 Task: Add an event with the title Presentation Finalization and Rehearsal, date '2023/12/19', time 8:30 AM to 10:30 AMand add a description: A Product Demo is a live demonstration of a product's features, functionality, and benefits to potential customers, clients, or stakeholders. It is a powerful tool for showcasing the value proposition of a product and allowing individuals to experience its capabilities firsthand._x000D_
_x000D_
, put the event into Red category . Add location for the event as: 654 Palais des Festivals, Cannes, France, logged in from the account softage.3@softage.netand send the event invitation to softage.10@softage.net and softage.1@softage.net. Set a reminder for the event 30 minutes before
Action: Mouse moved to (93, 118)
Screenshot: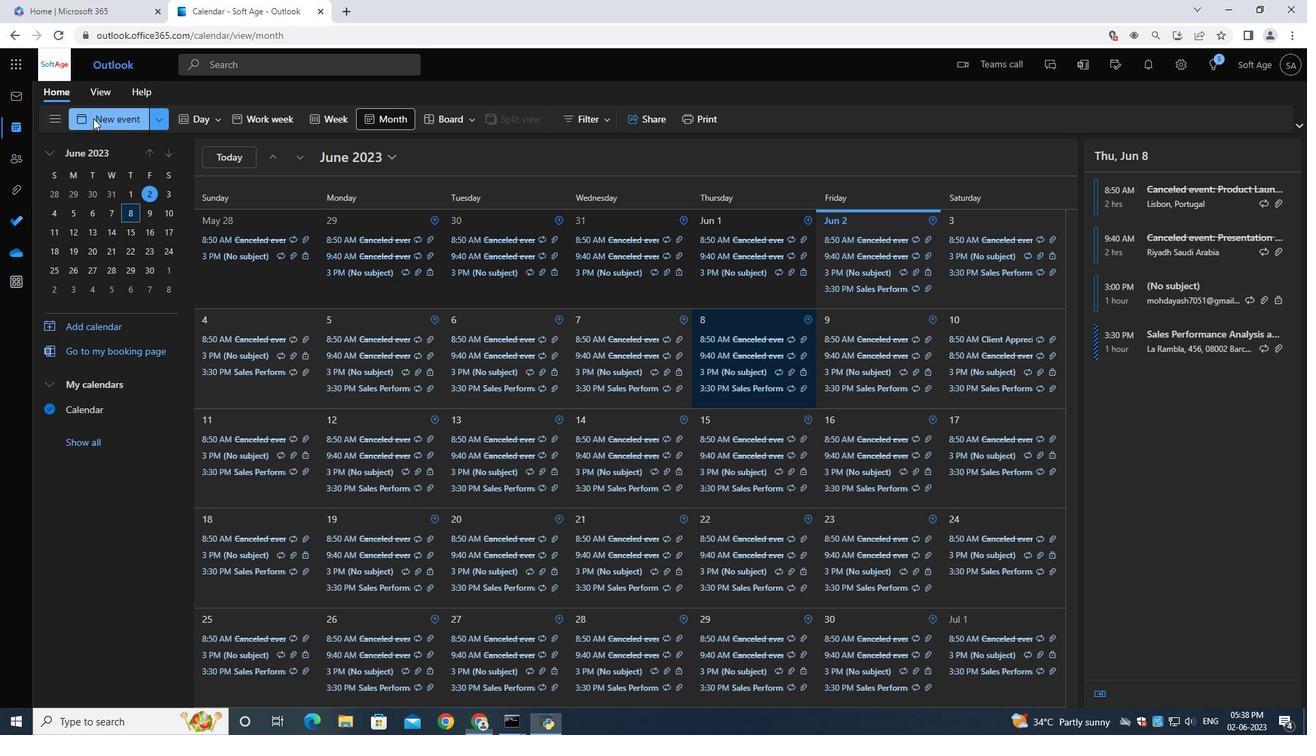 
Action: Mouse pressed left at (93, 118)
Screenshot: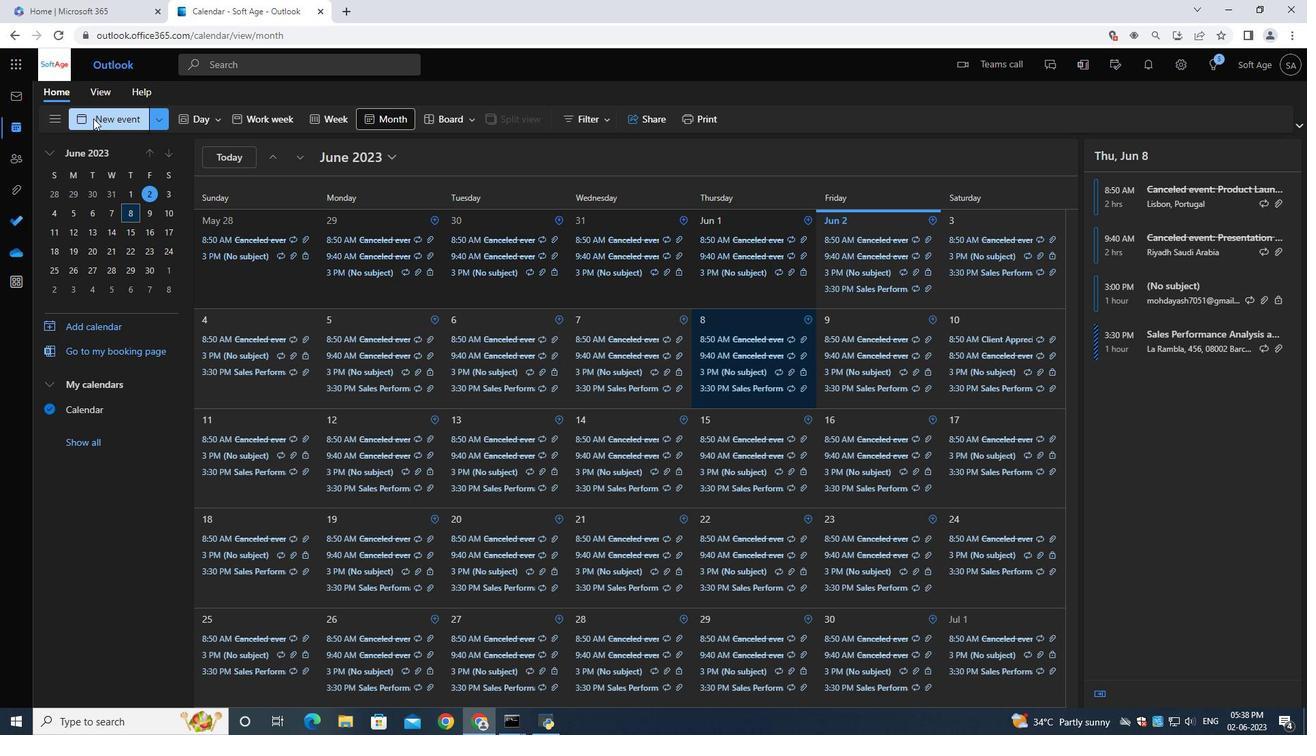 
Action: Mouse moved to (398, 208)
Screenshot: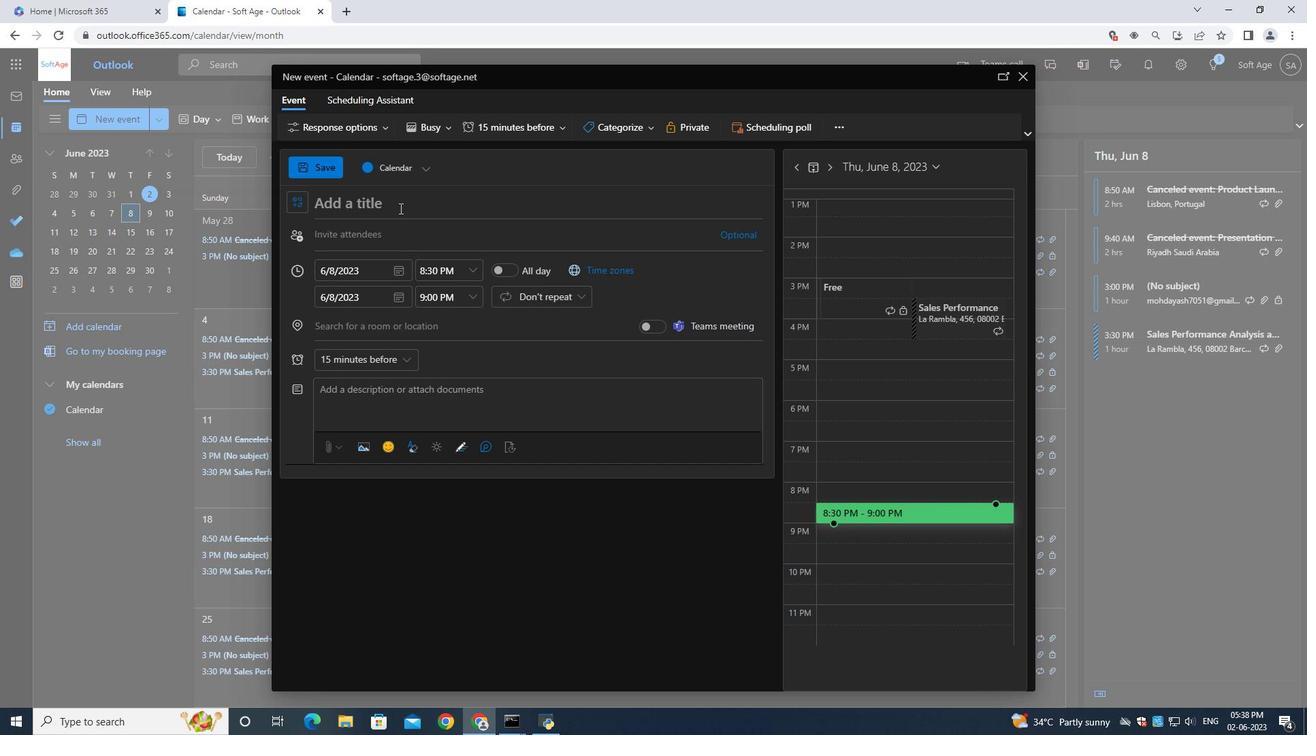 
Action: Mouse pressed left at (398, 208)
Screenshot: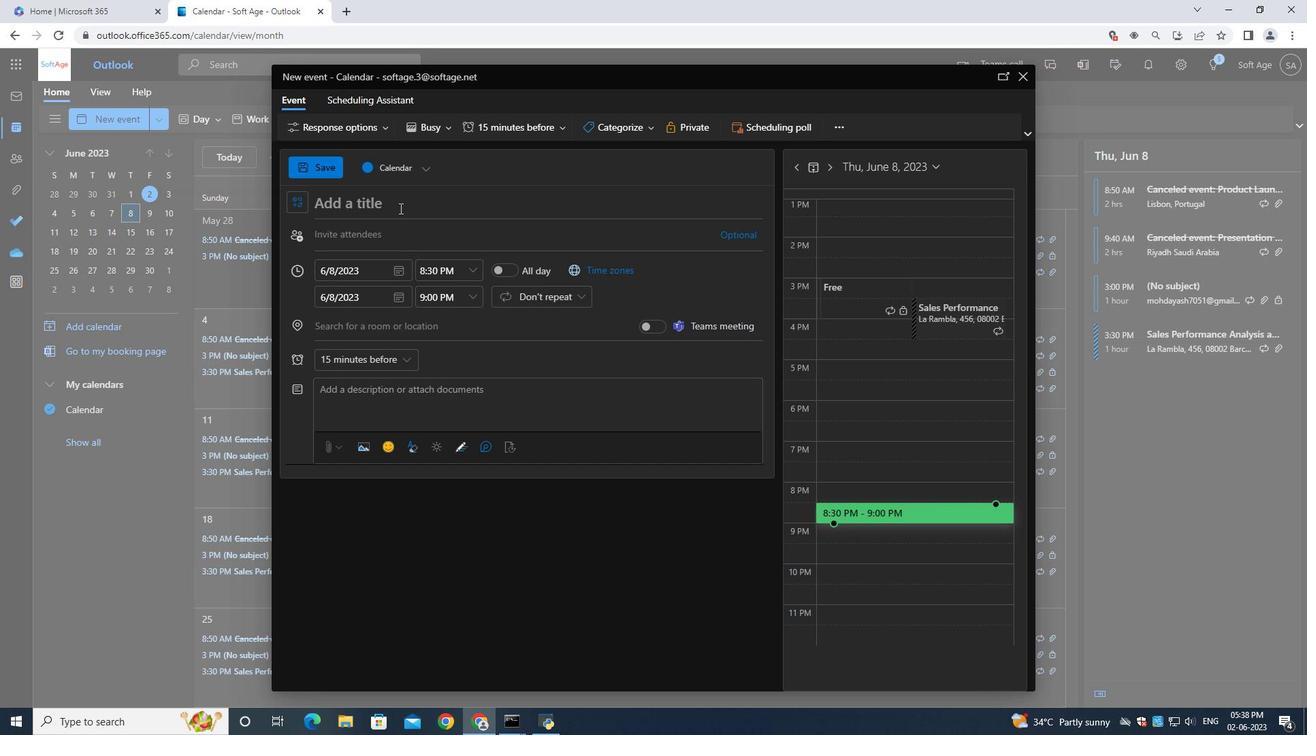
Action: Mouse moved to (399, 208)
Screenshot: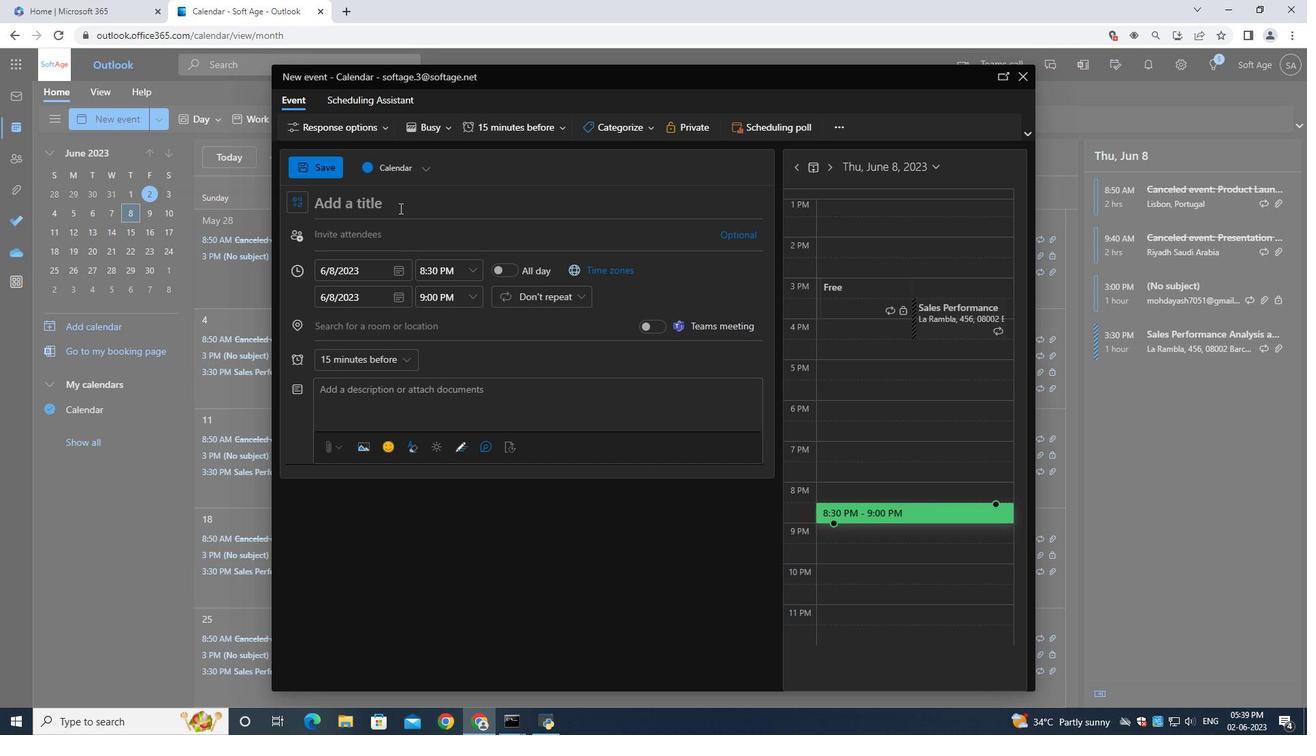 
Action: Key pressed <Key.shift>Presentation<Key.space><Key.shift>Finalization<Key.space>and<Key.space><Key.shift>Rehearsal
Screenshot: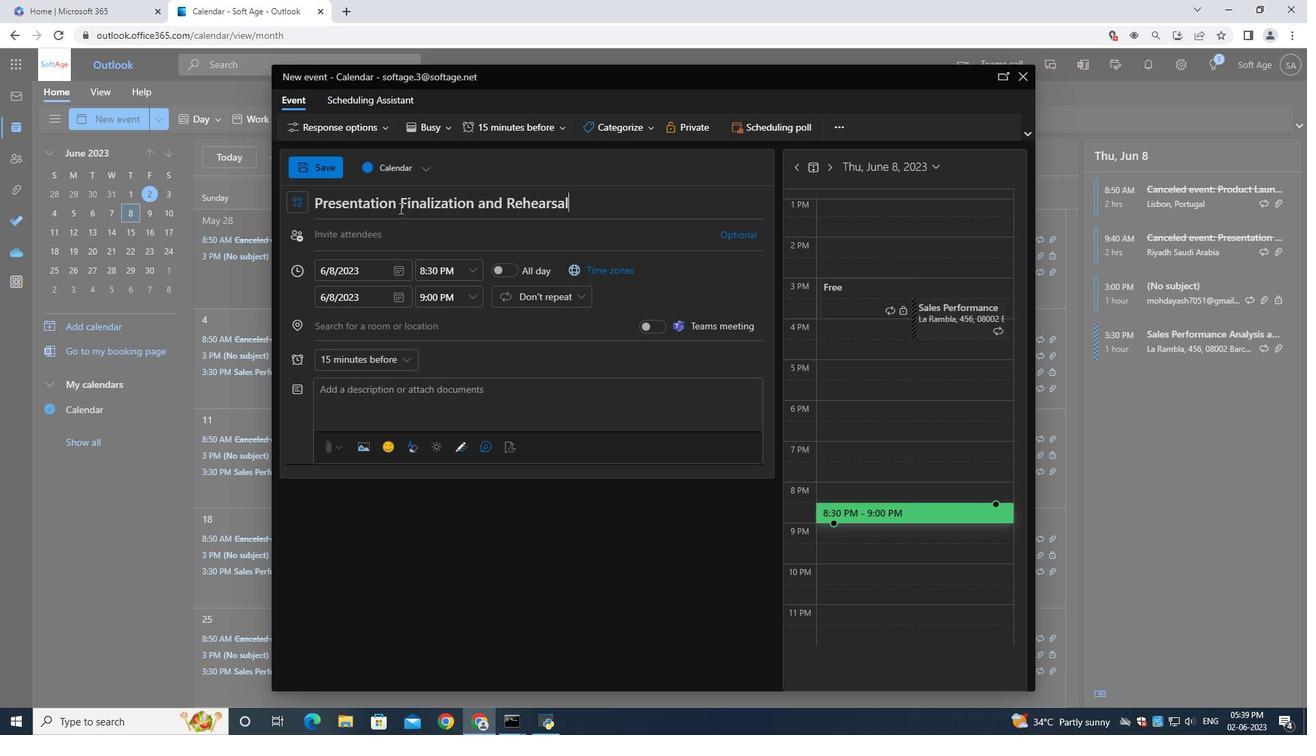 
Action: Mouse moved to (396, 273)
Screenshot: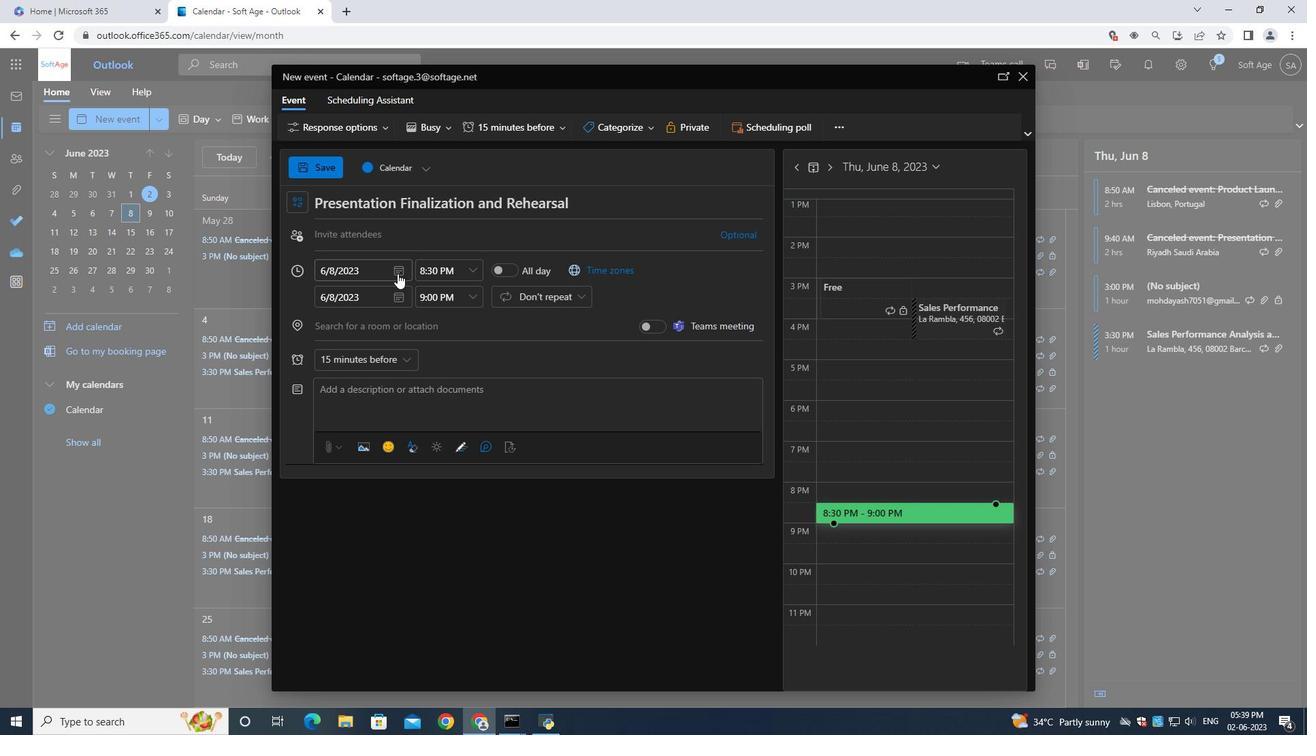 
Action: Mouse pressed left at (396, 273)
Screenshot: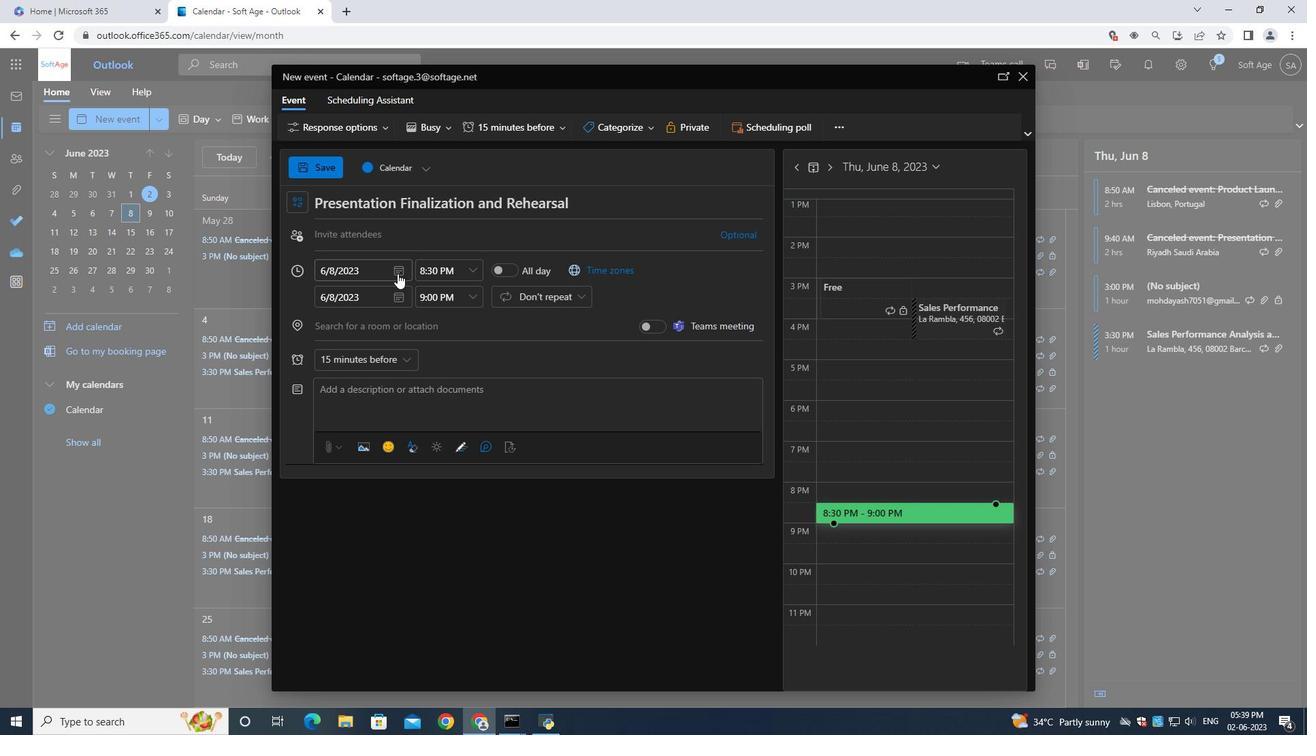 
Action: Mouse moved to (439, 300)
Screenshot: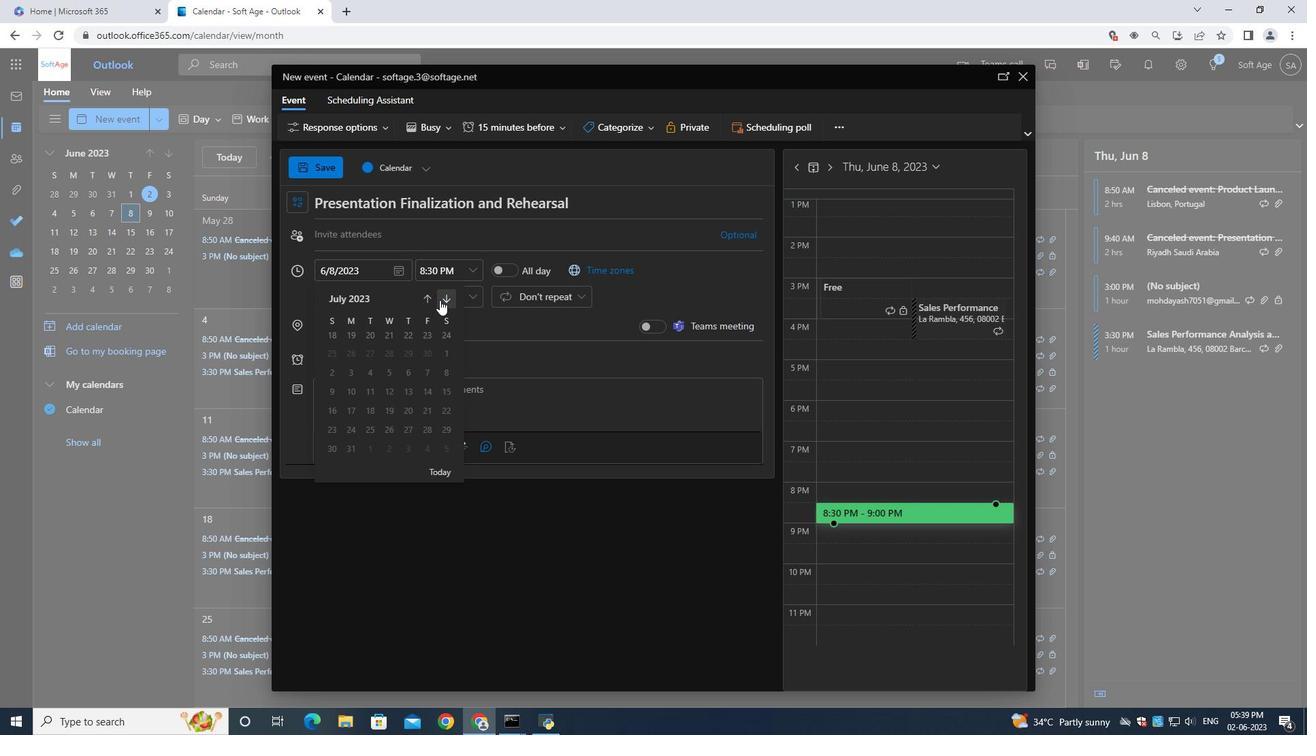 
Action: Mouse pressed left at (439, 300)
Screenshot: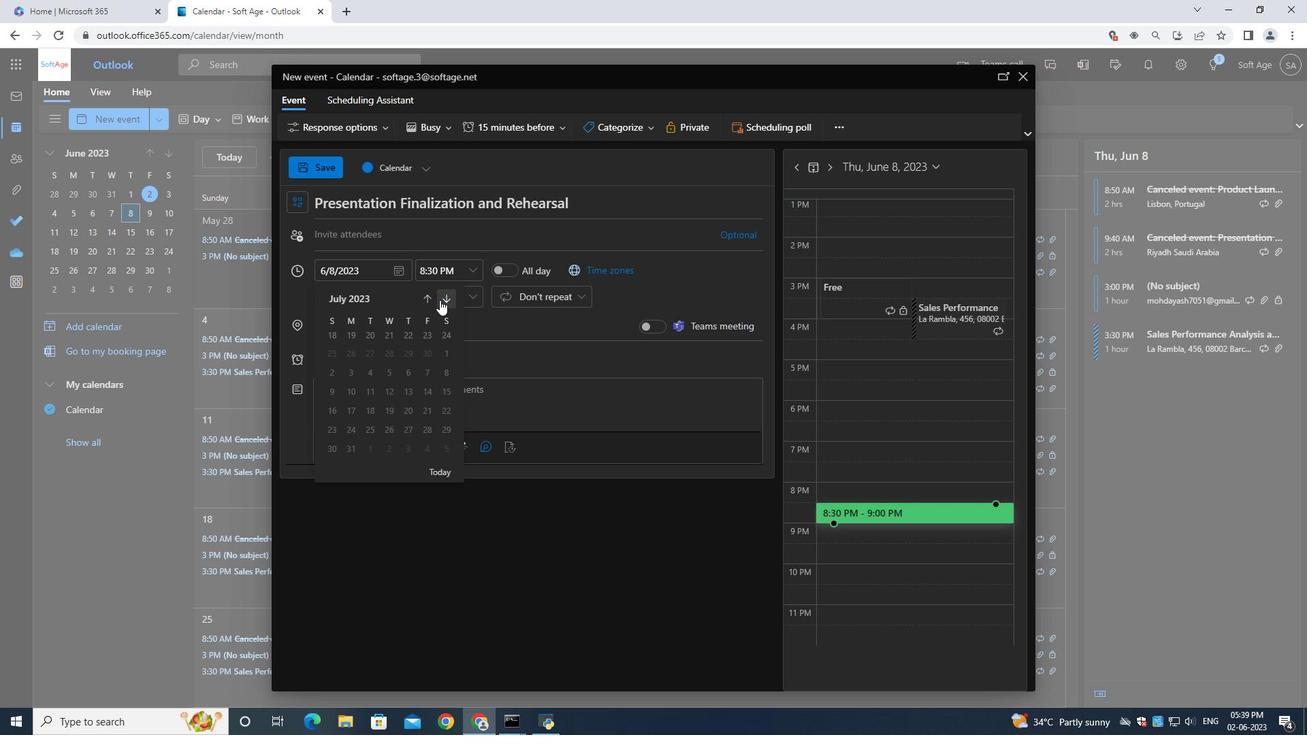 
Action: Mouse pressed left at (439, 300)
Screenshot: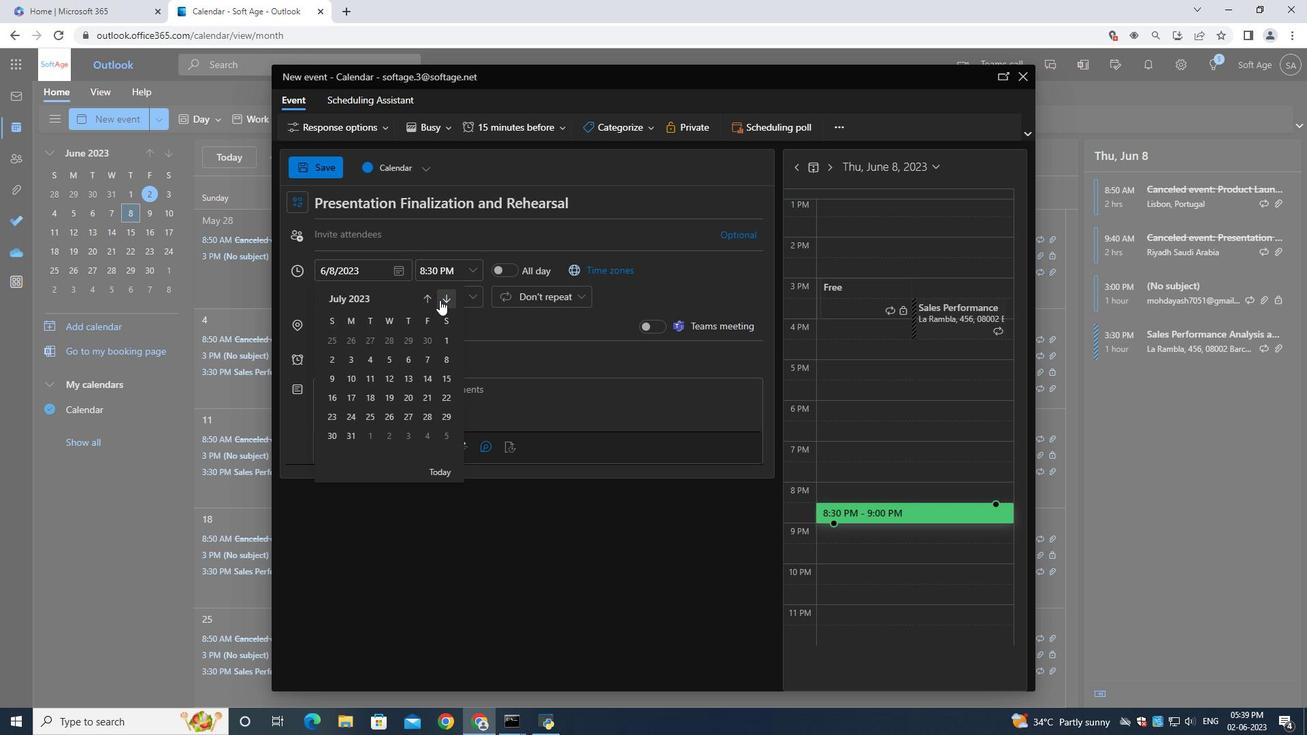 
Action: Mouse pressed left at (439, 300)
Screenshot: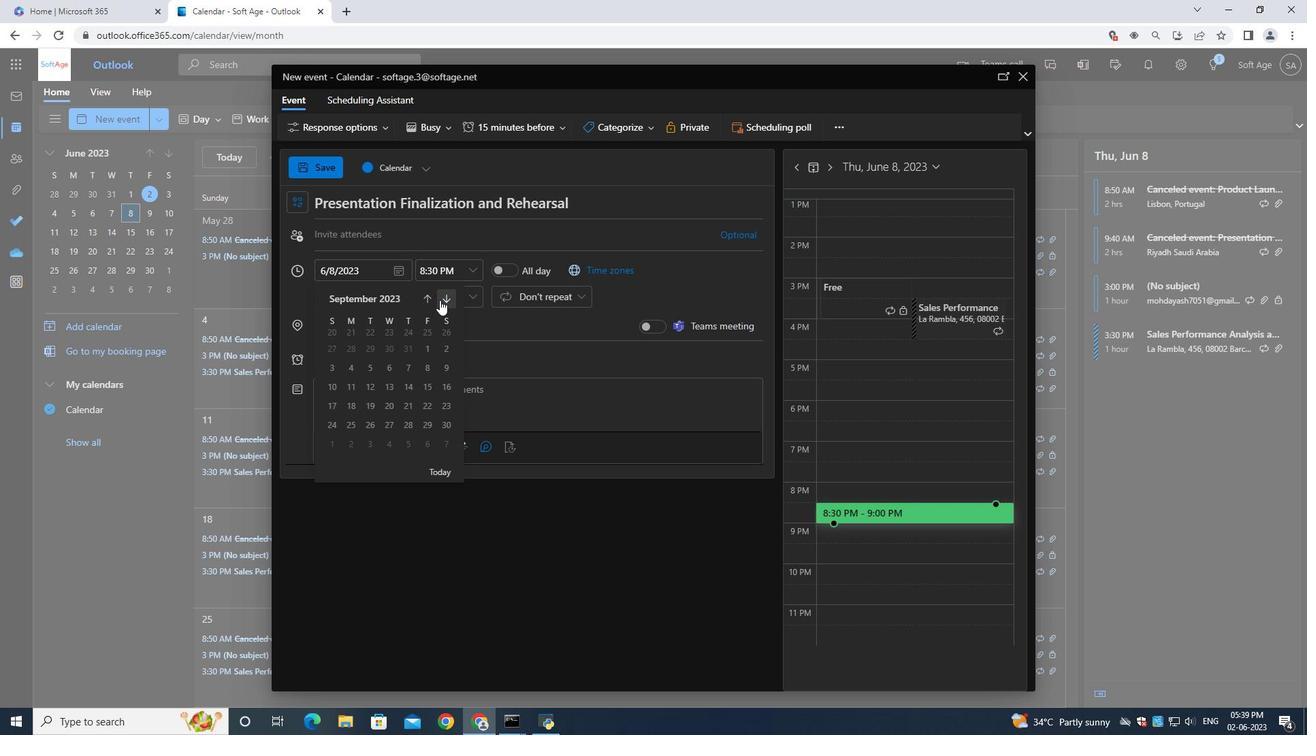 
Action: Mouse pressed left at (439, 300)
Screenshot: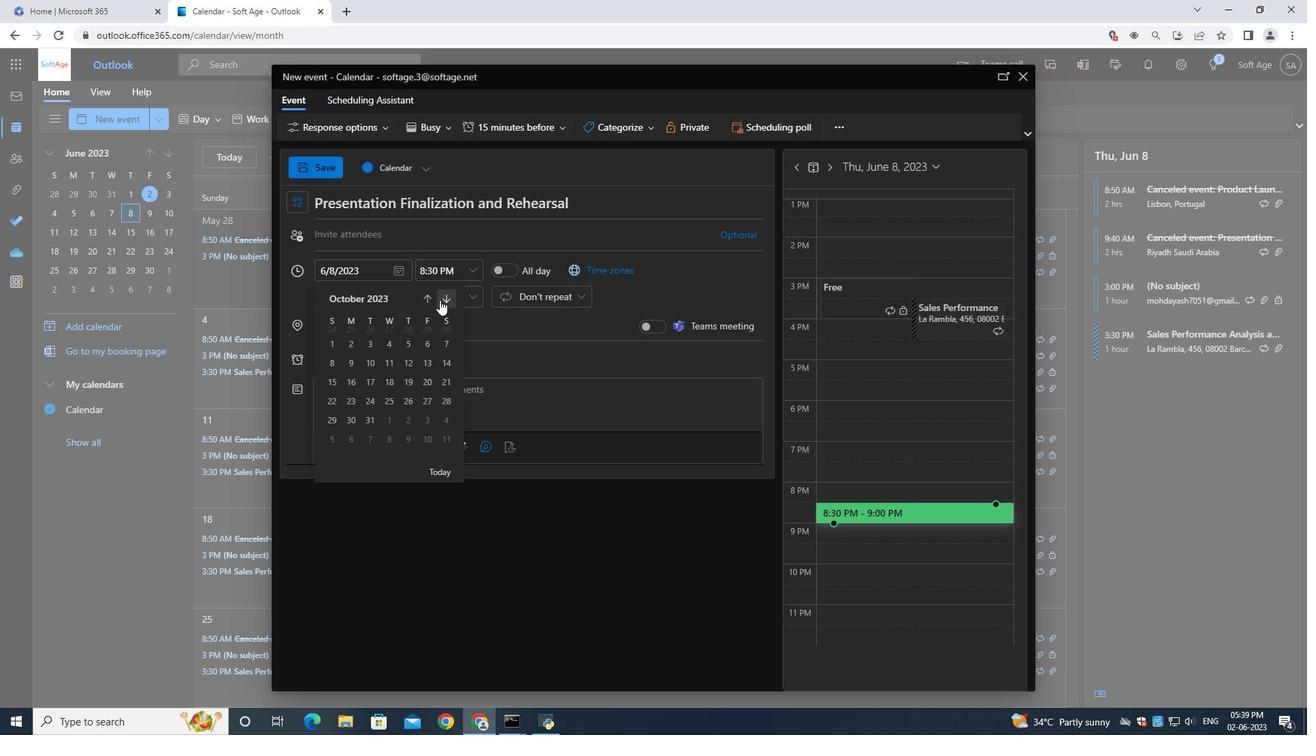 
Action: Mouse pressed left at (439, 300)
Screenshot: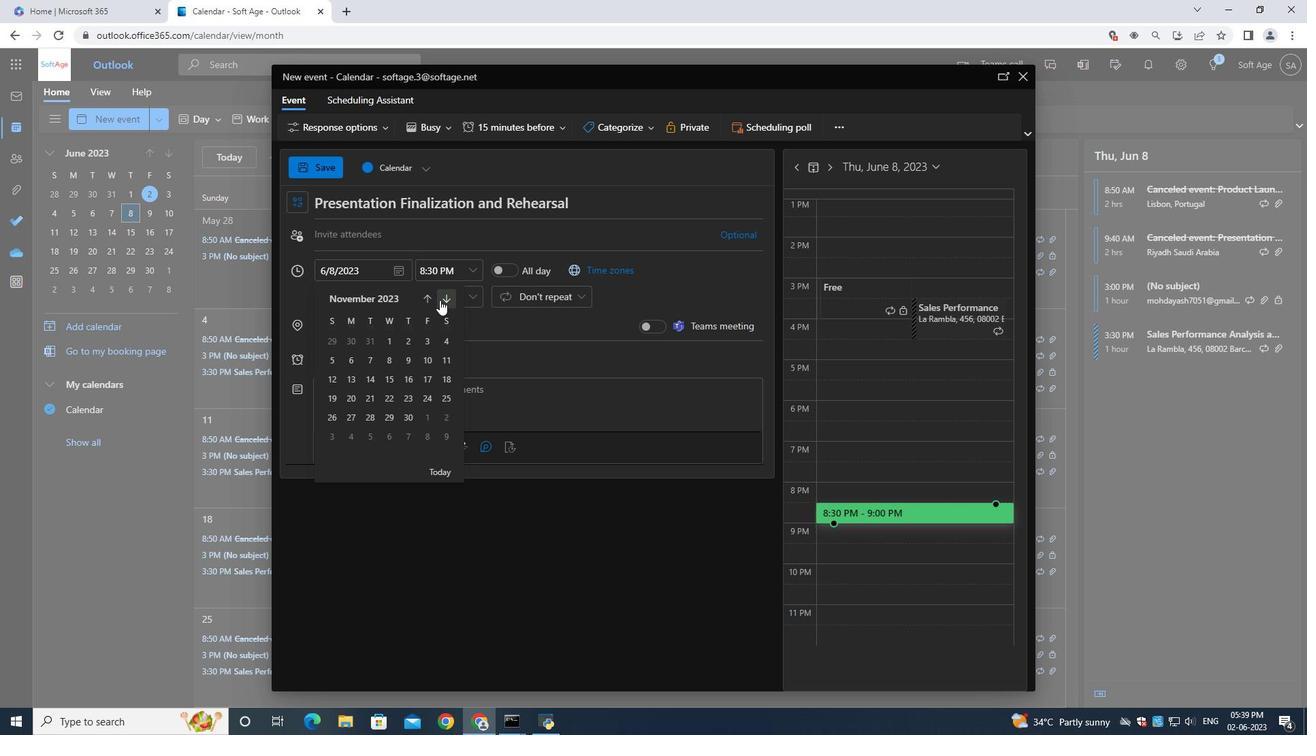 
Action: Mouse pressed left at (439, 300)
Screenshot: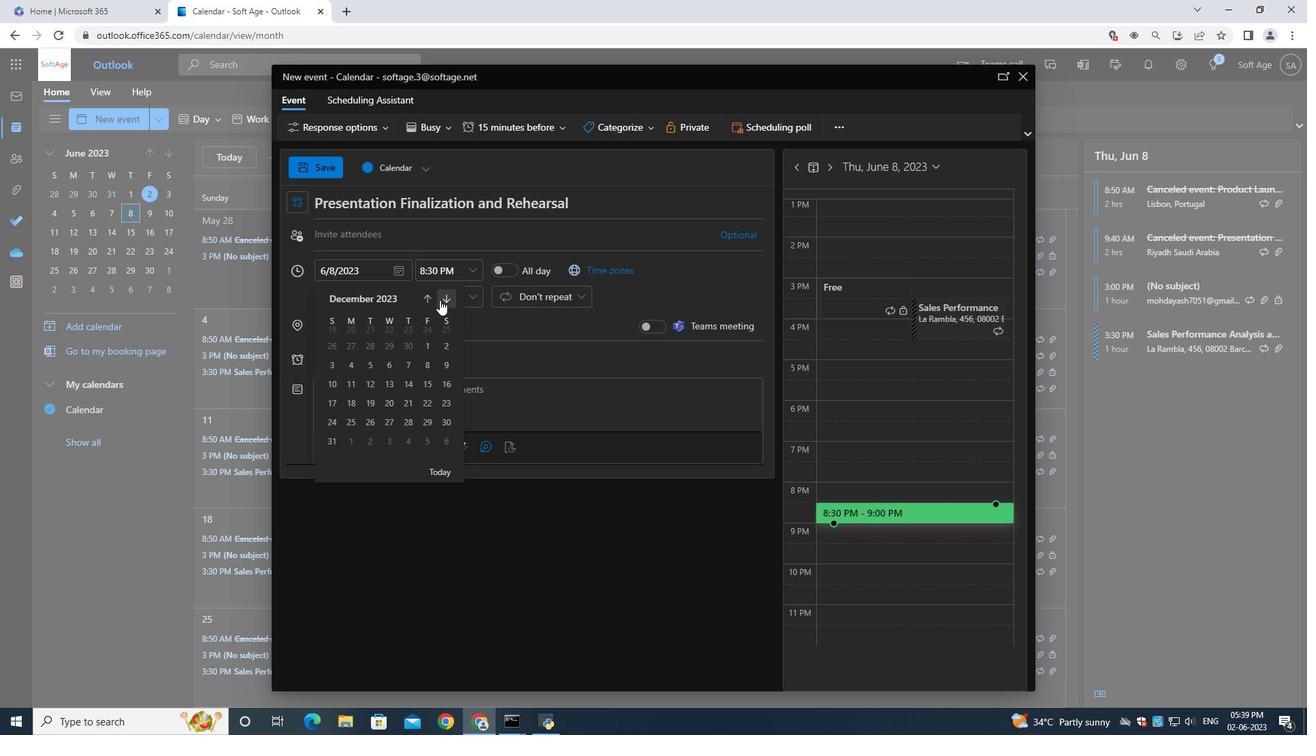 
Action: Mouse moved to (369, 395)
Screenshot: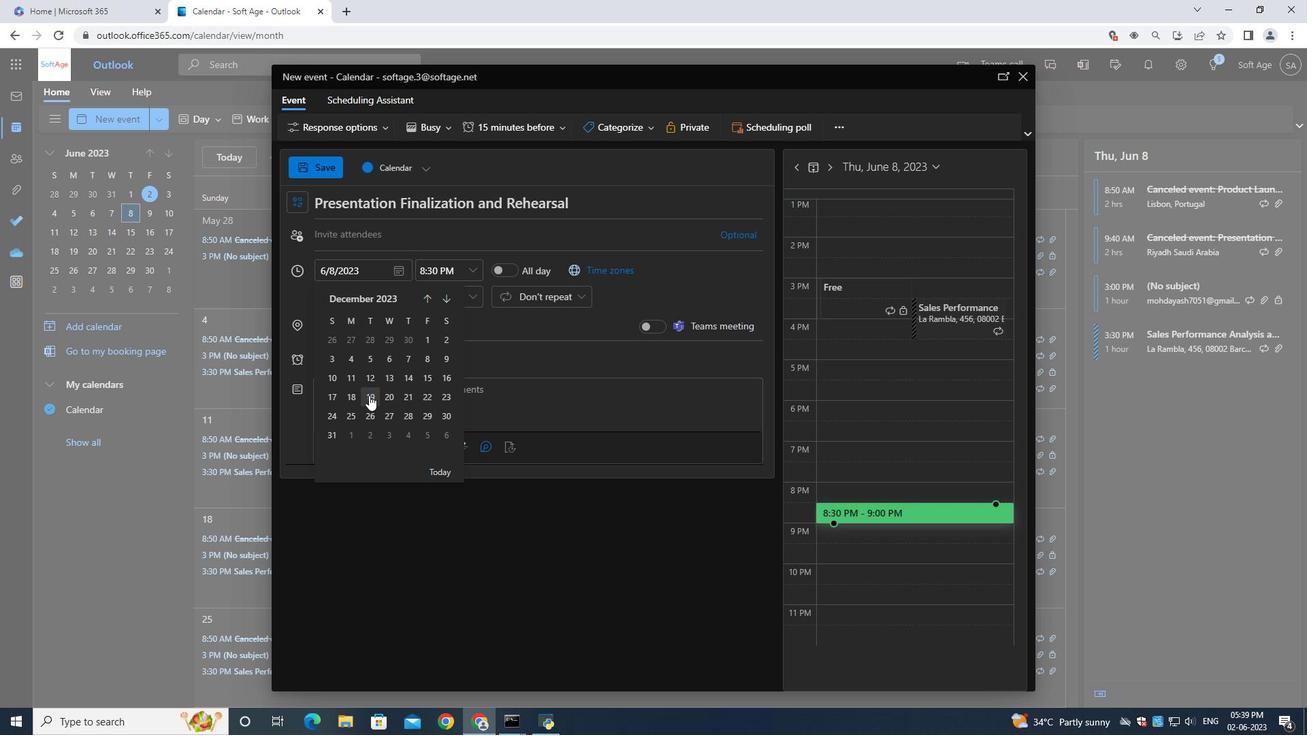
Action: Mouse pressed left at (369, 395)
Screenshot: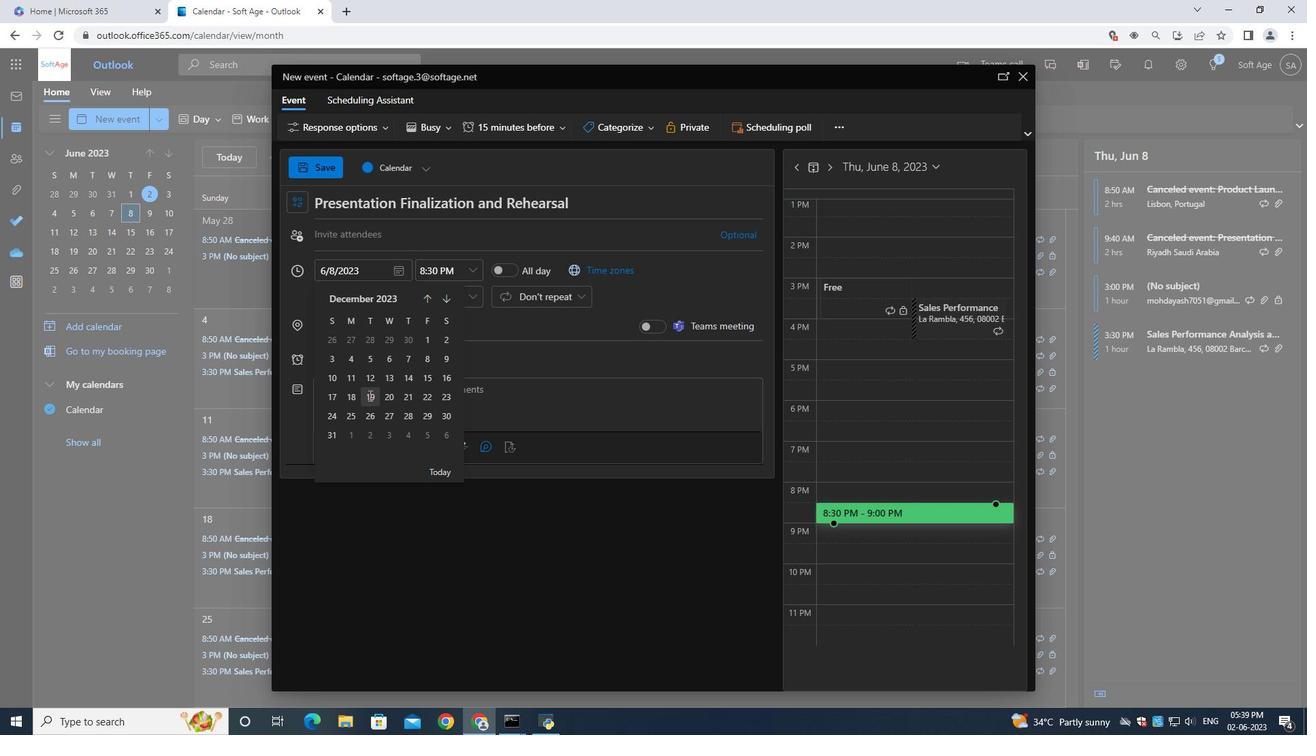 
Action: Mouse moved to (439, 273)
Screenshot: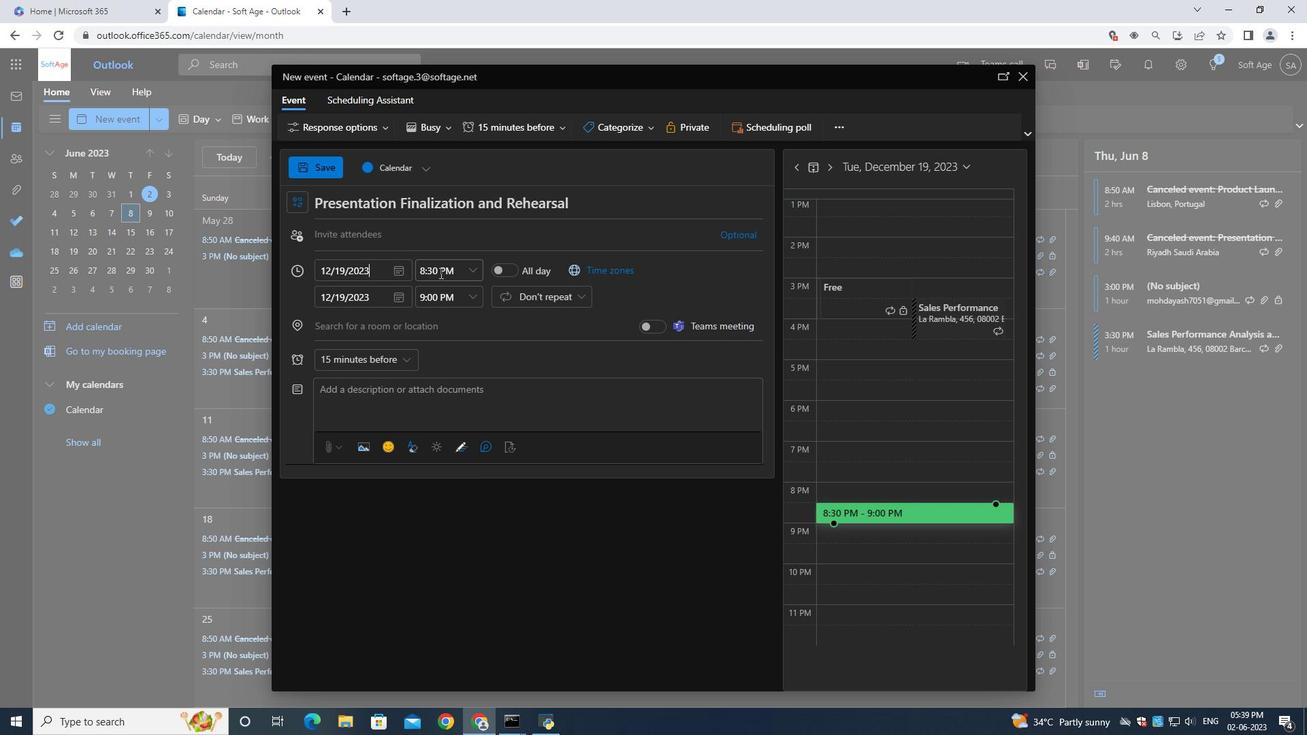 
Action: Mouse pressed left at (439, 273)
Screenshot: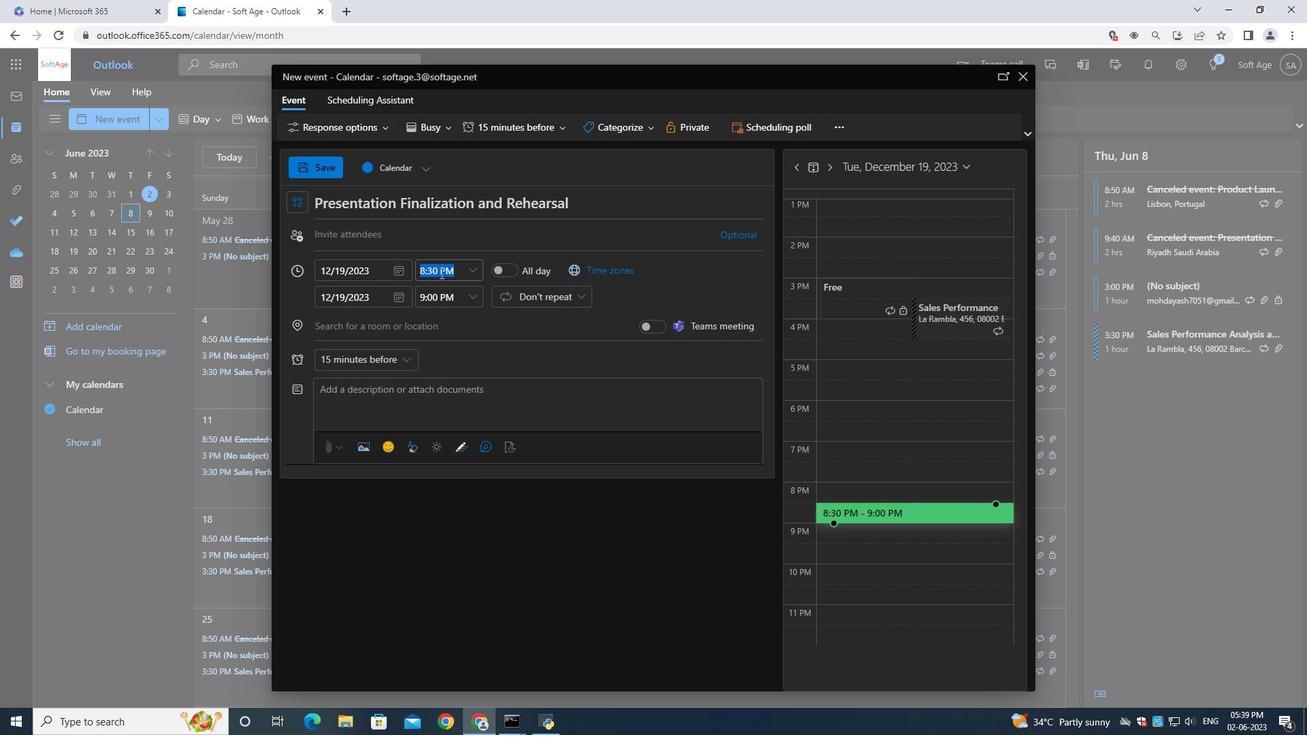
Action: Mouse moved to (440, 273)
Screenshot: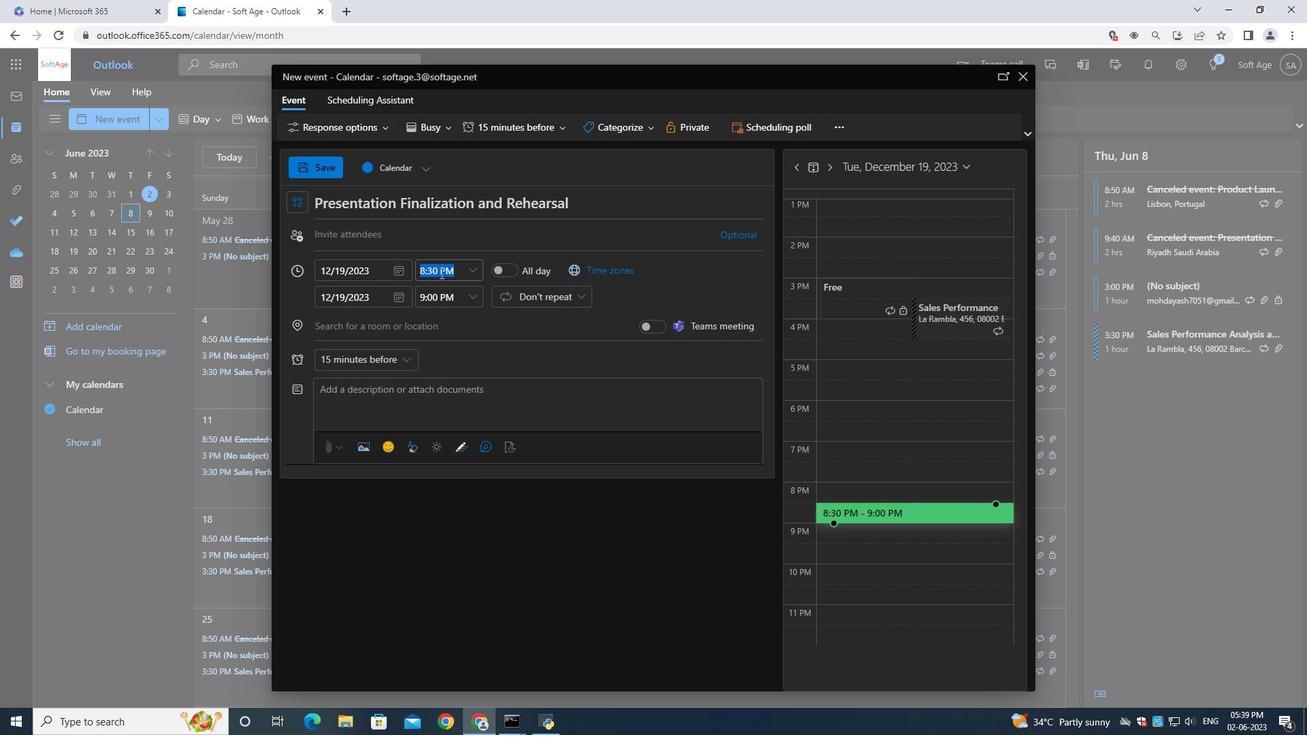 
Action: Key pressed 8<Key.shift_r>:30<Key.shift>AM<Key.space>
Screenshot: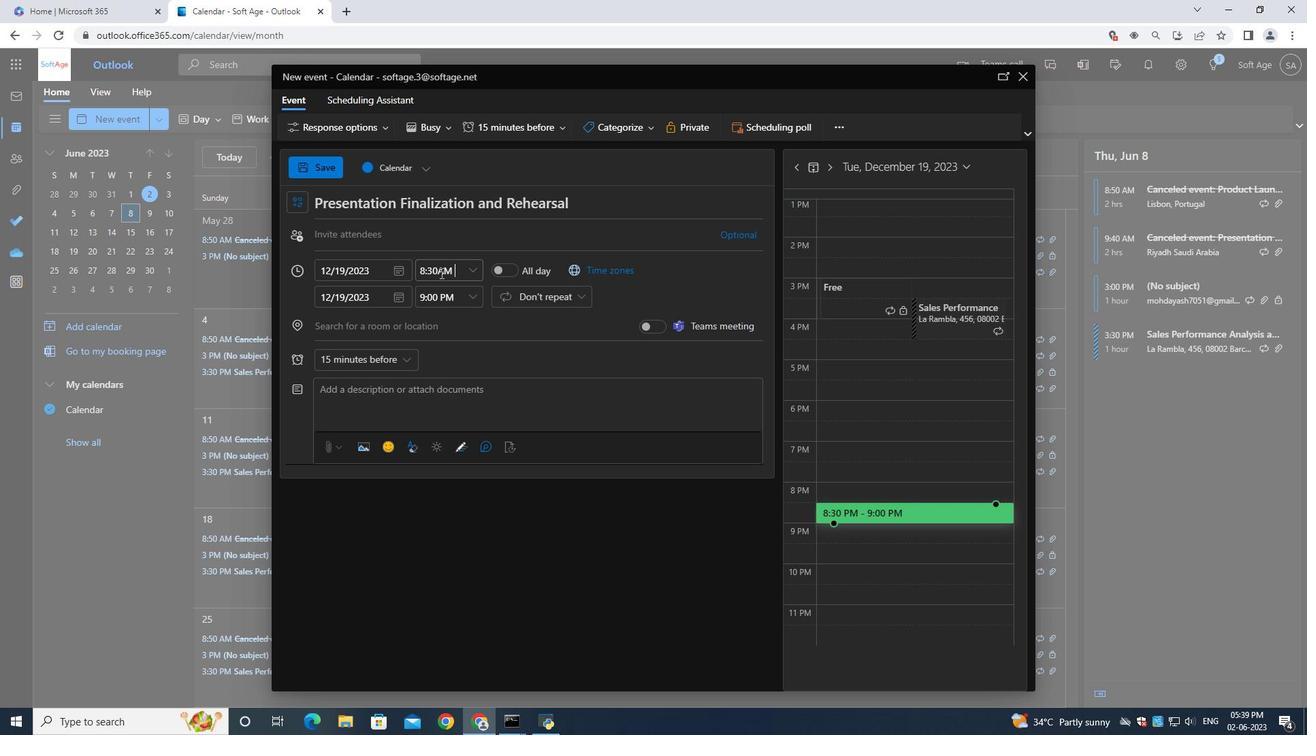 
Action: Mouse moved to (457, 295)
Screenshot: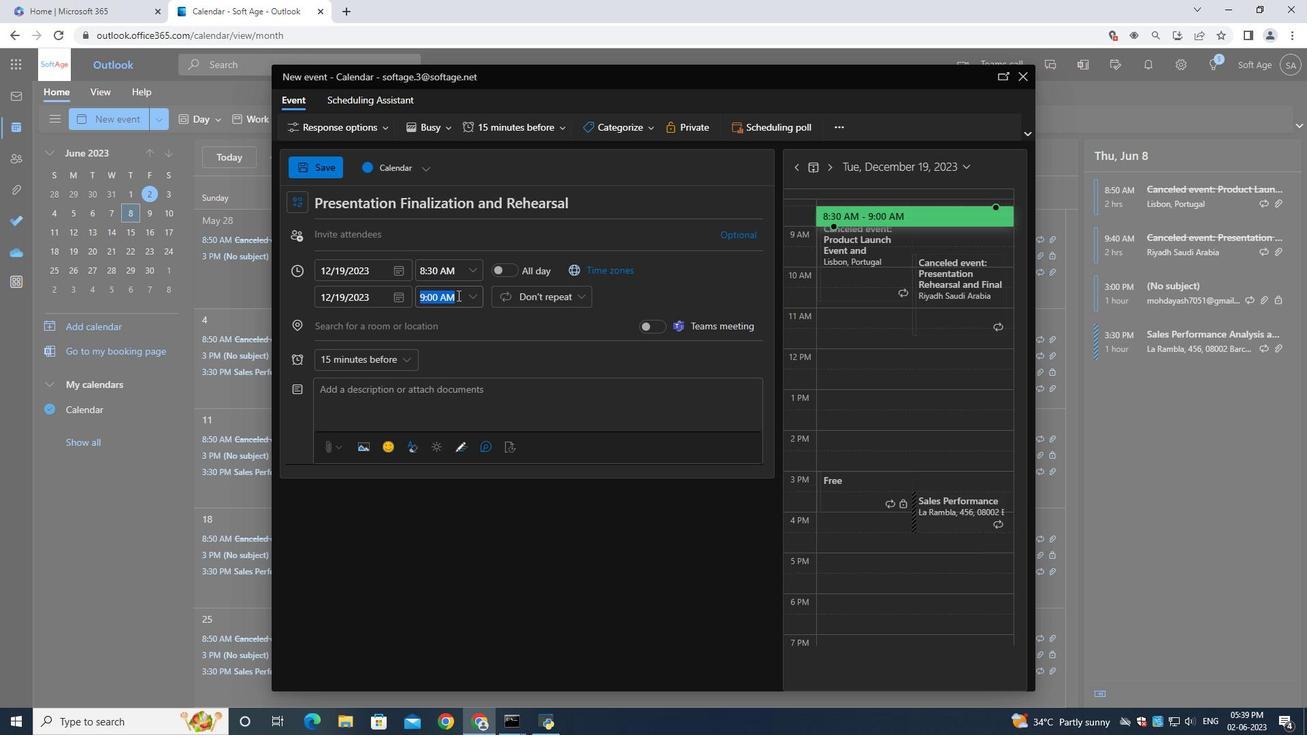 
Action: Mouse pressed left at (457, 295)
Screenshot: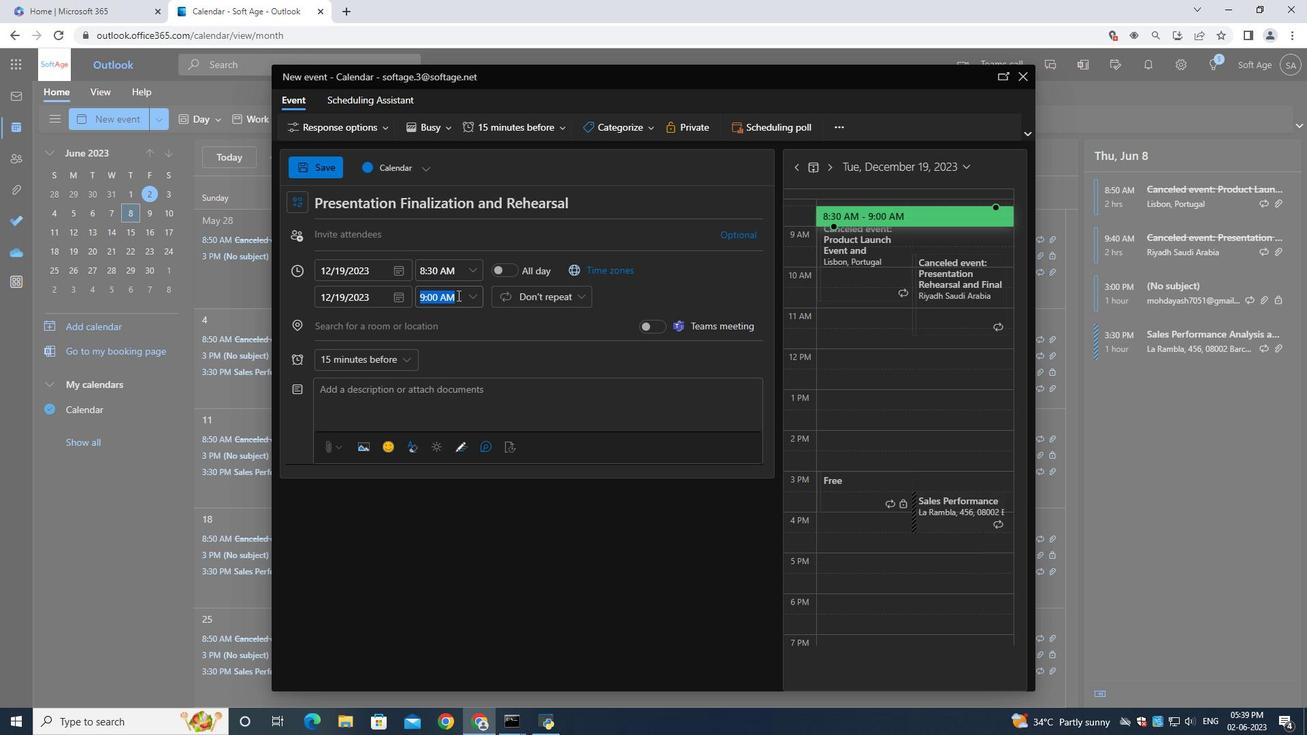 
Action: Key pressed 10<Key.shift_r>:30<Key.shift>AM
Screenshot: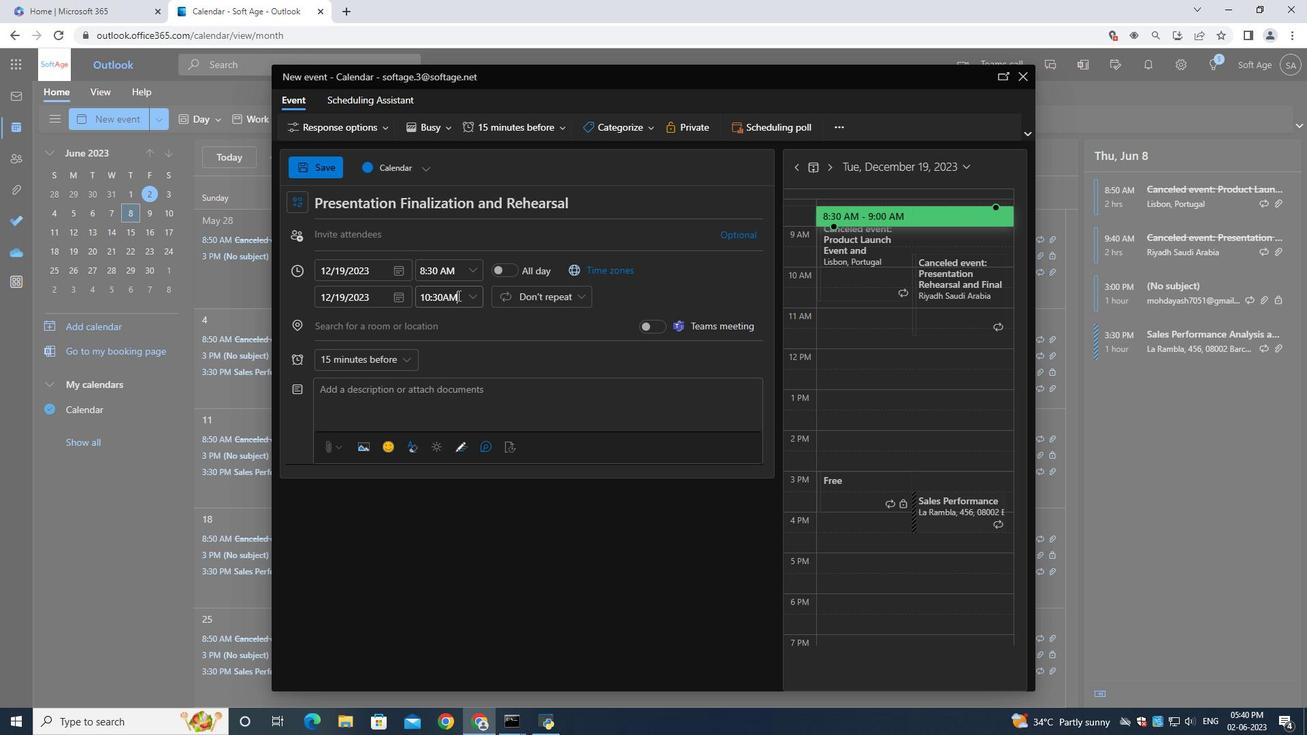 
Action: Mouse moved to (386, 383)
Screenshot: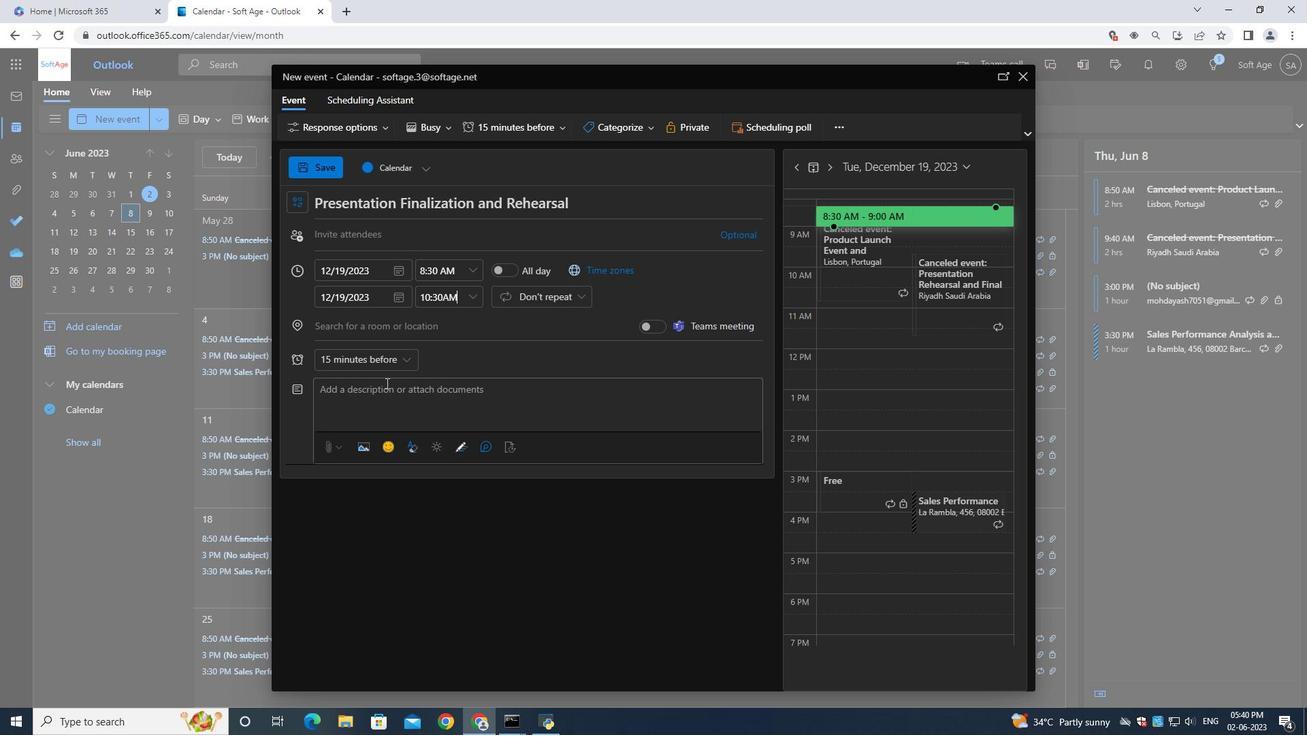 
Action: Mouse pressed left at (386, 383)
Screenshot: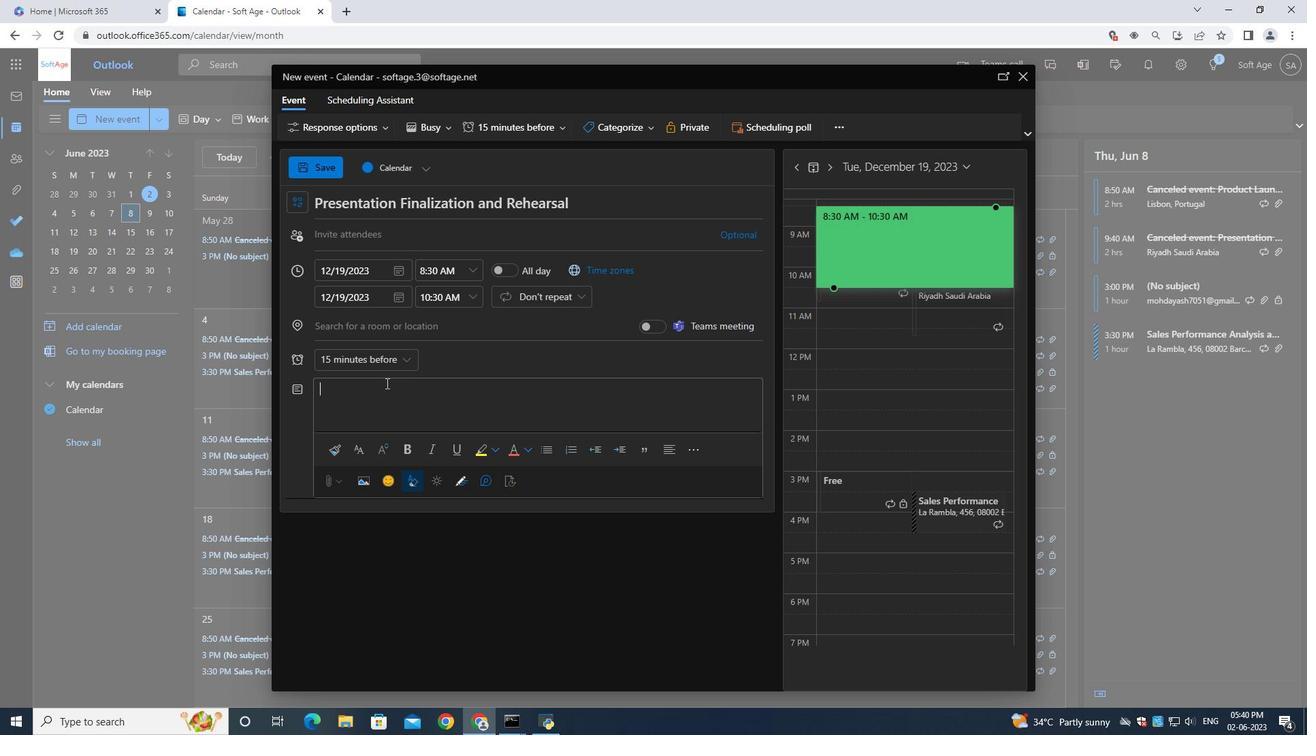 
Action: Mouse moved to (382, 396)
Screenshot: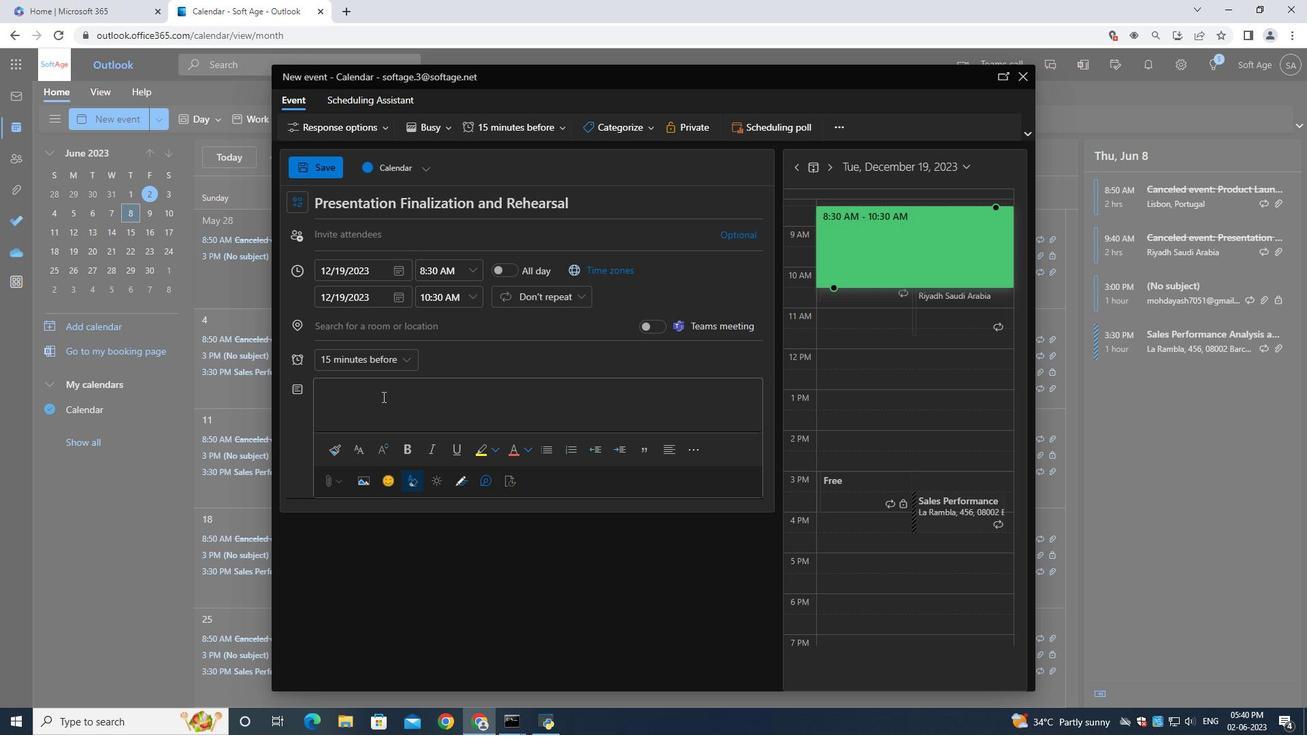 
Action: Key pressed <Key.shift>A<Key.space><Key.shift>Product<Key.space><Key.shift>Demo<Key.space><Key.shift><Key.shift><Key.shift><Key.shift><Key.shift><Key.shift><Key.shift><Key.shift><Key.shift><Key.shift><Key.shift><Key.shift><Key.shift><Key.shift><Key.shift><Key.shift><Key.shift><Key.shift><Key.shift><Key.shift><Key.shift><Key.shift><Key.shift><Key.shift><Key.shift><Key.shift>is<Key.space>a
Screenshot: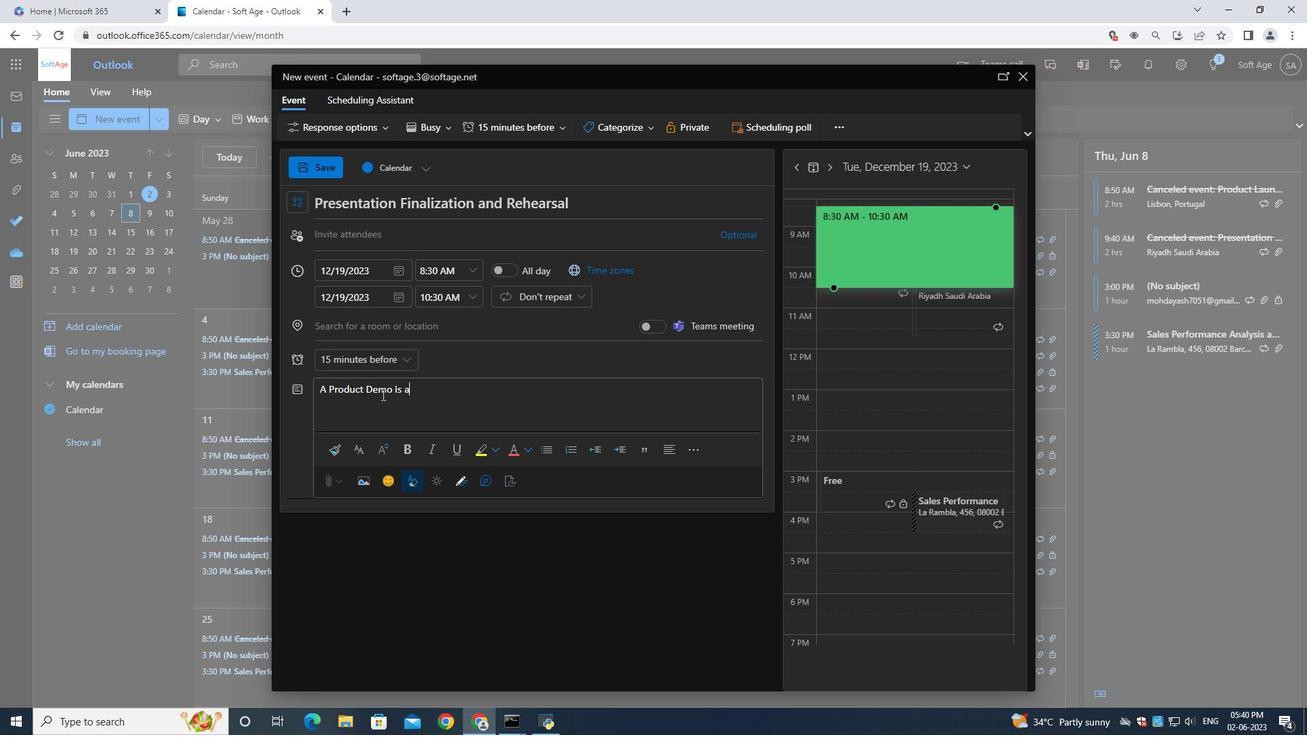 
Action: Mouse moved to (381, 394)
Screenshot: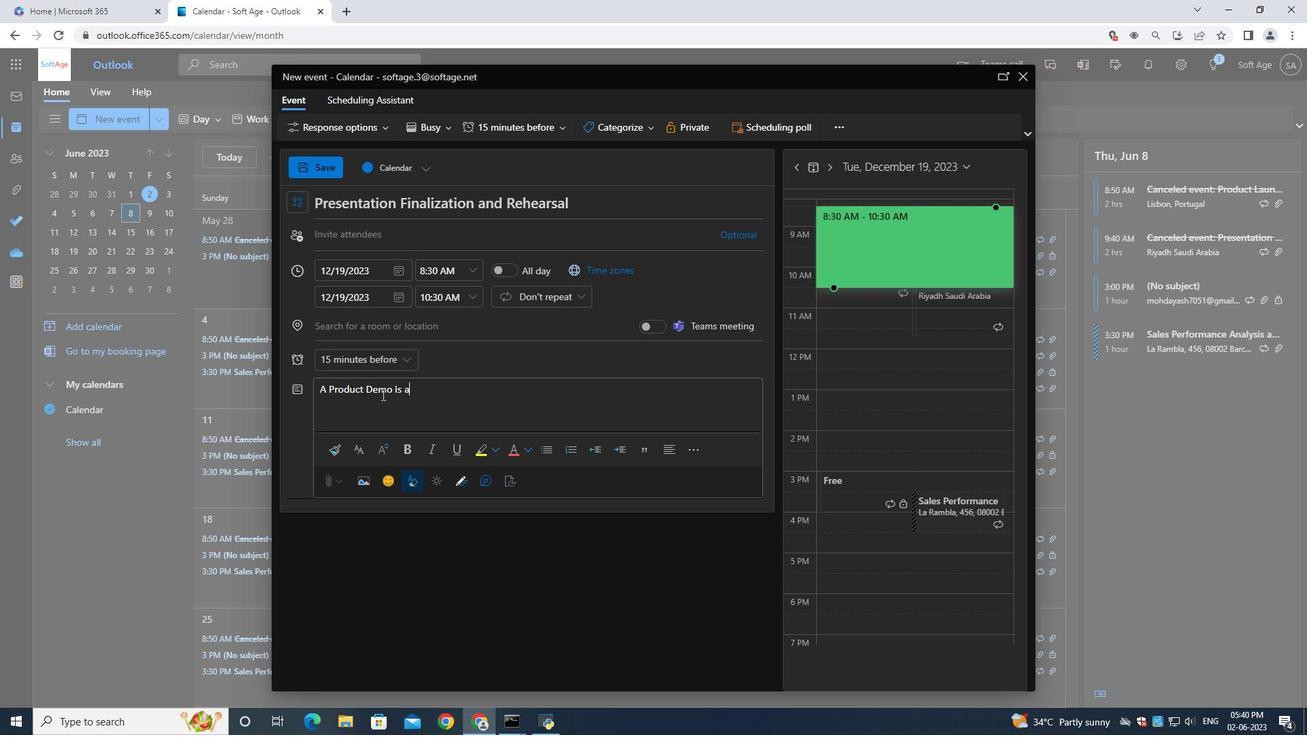
Action: Key pressed <Key.space>live<Key.space>demonstration<Key.space>of<Key.space>a<Key.space>product;s<Key.space>features,<Key.space>funtionality,<Key.space>and<Key.space>benefits<Key.space>to<Key.space>potential<Key.space>customers,<Key.space>clients,<Key.space>or<Key.space>stakeholders.<Key.space><Key.shift>It<Key.space>is<Key.space>a<Key.space>powerful<Key.space>tool<Key.space>for<Key.space>showca
Screenshot: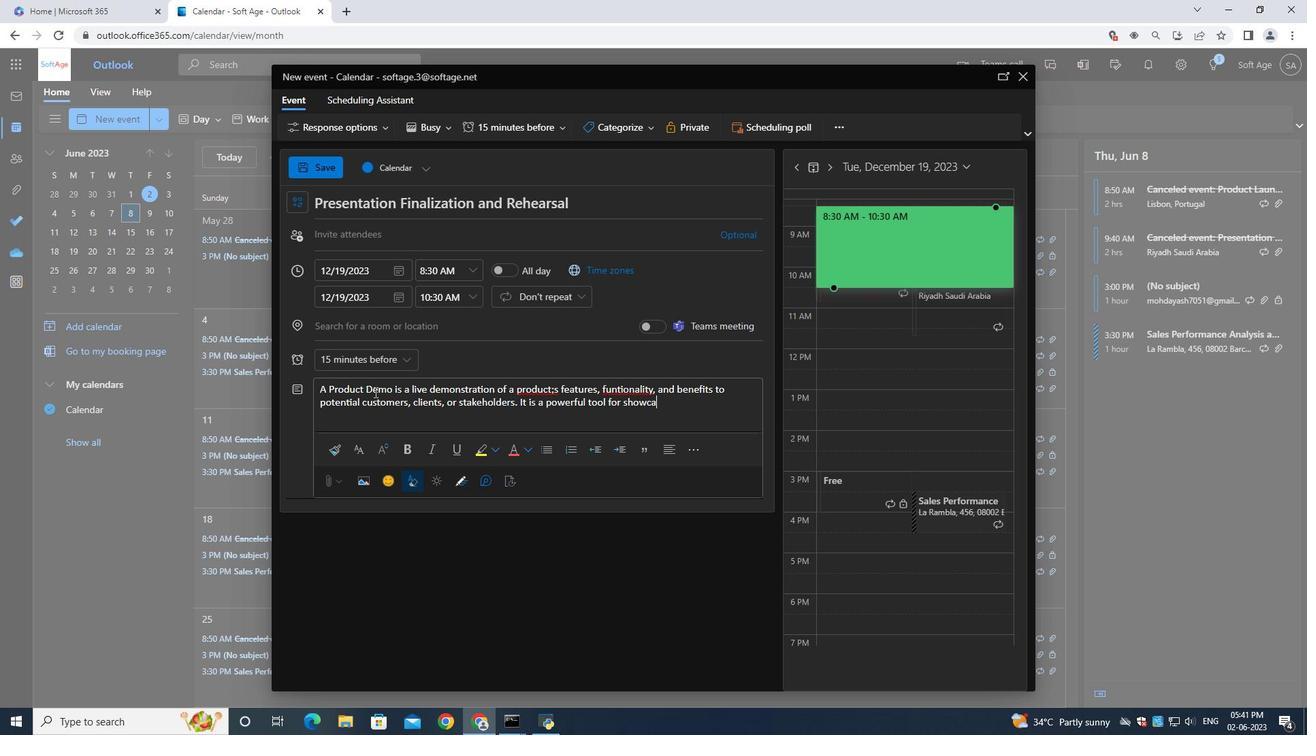 
Action: Mouse moved to (374, 392)
Screenshot: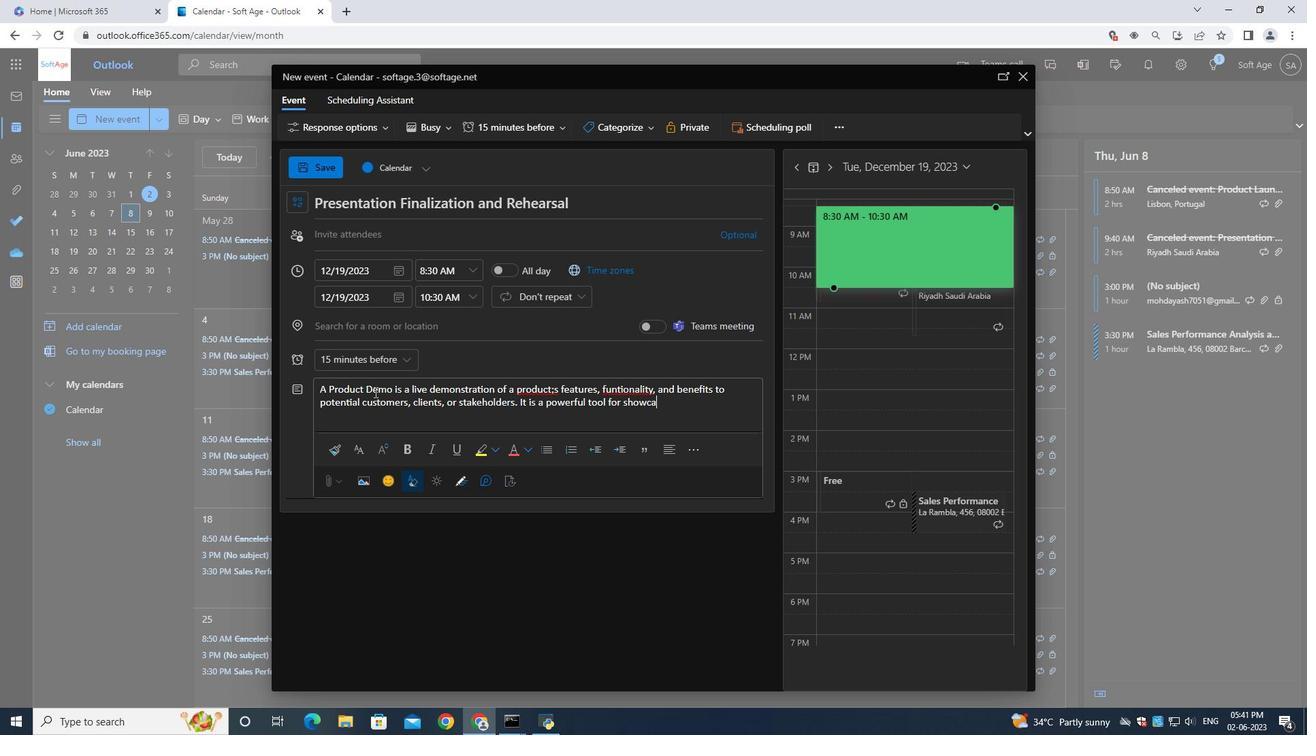 
Action: Key pressed sing<Key.space>the<Key.space>value<Key.space>proposition<Key.space>of<Key.space>a<Key.space>product<Key.space>and<Key.space>allowig<Key.backspace>ng<Key.space>indib<Key.backspace>viduals<Key.space>to<Key.space>experience<Key.space>its<Key.space>capabikities<Key.space><Key.backspace><Key.backspace><Key.backspace><Key.backspace><Key.backspace><Key.backspace><Key.backspace>lities<Key.space>firsthand.
Screenshot: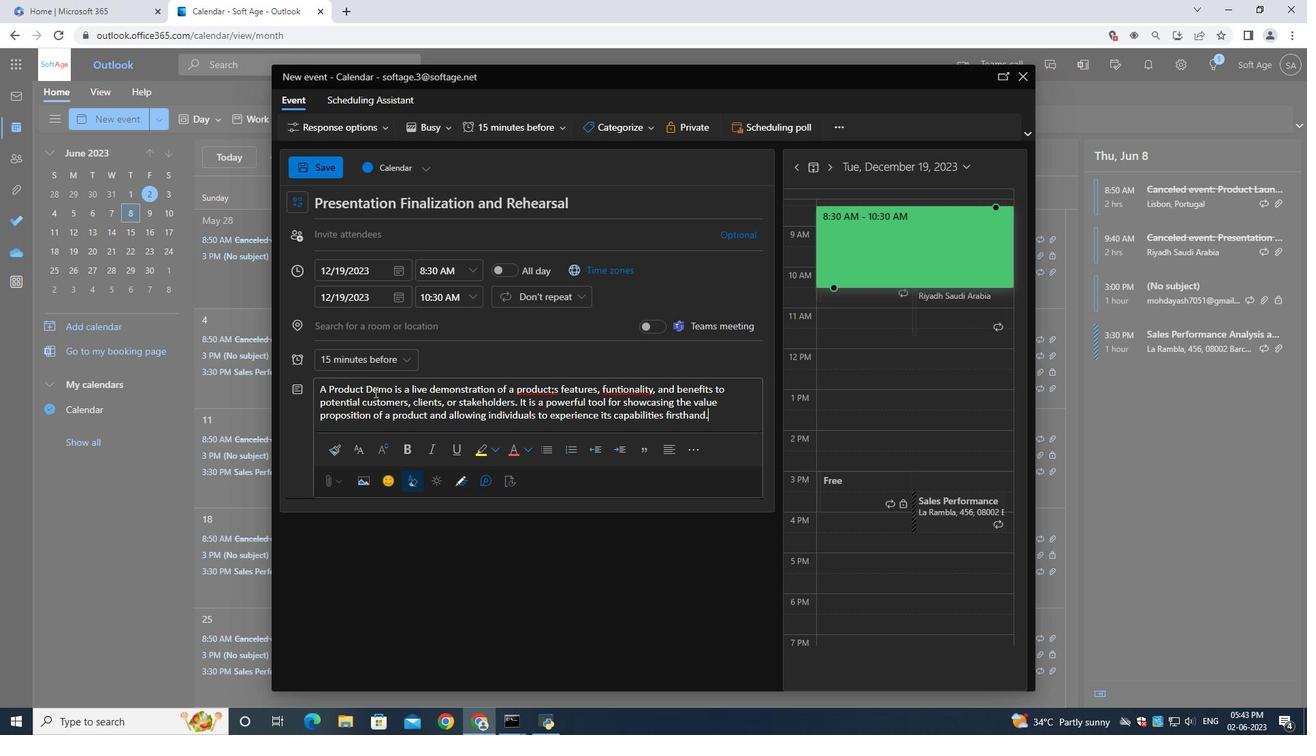 
Action: Mouse moved to (614, 132)
Screenshot: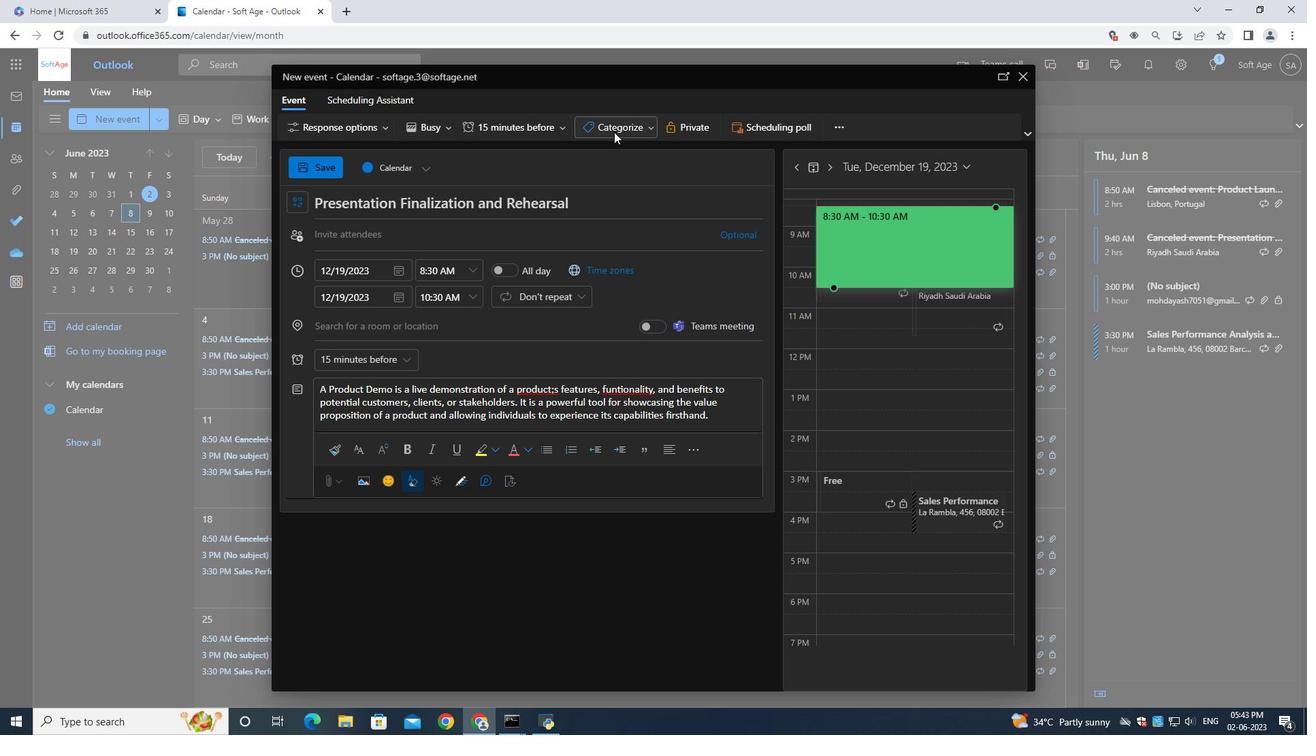 
Action: Mouse pressed left at (614, 132)
Screenshot: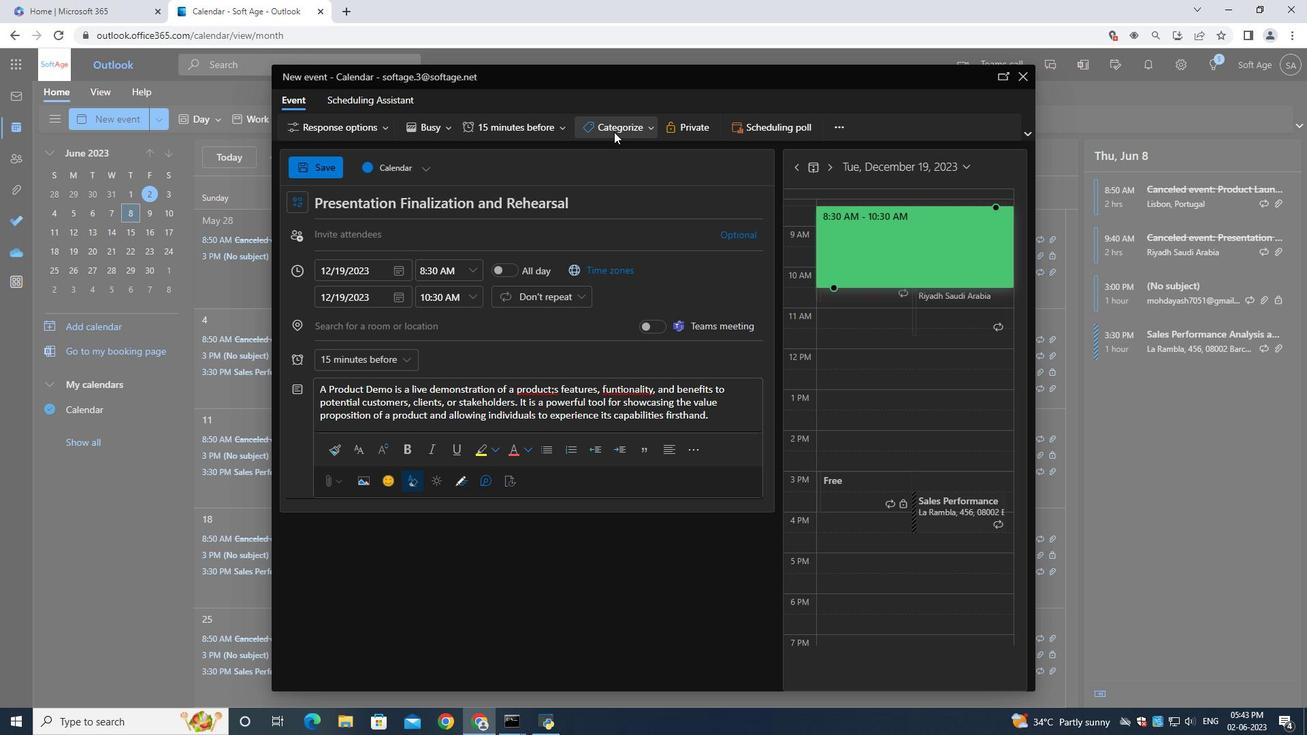 
Action: Mouse moved to (614, 244)
Screenshot: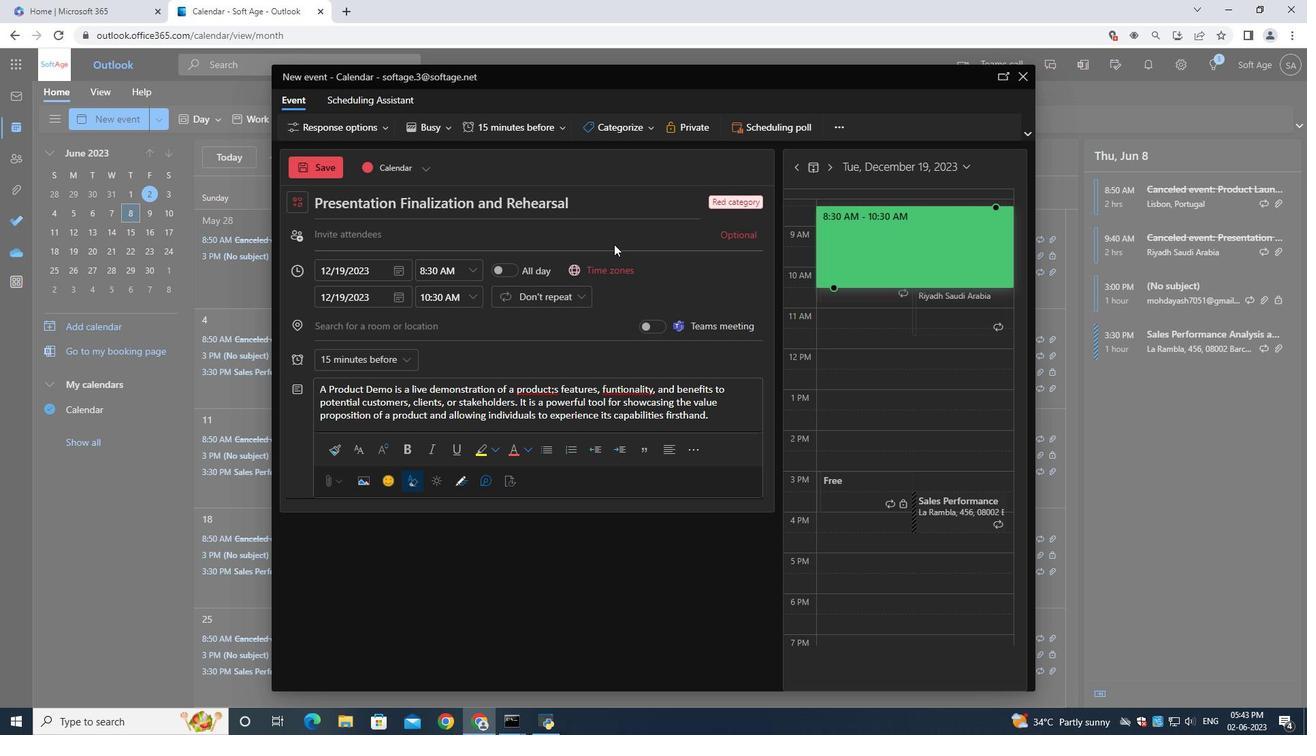 
Action: Mouse pressed left at (614, 244)
Screenshot: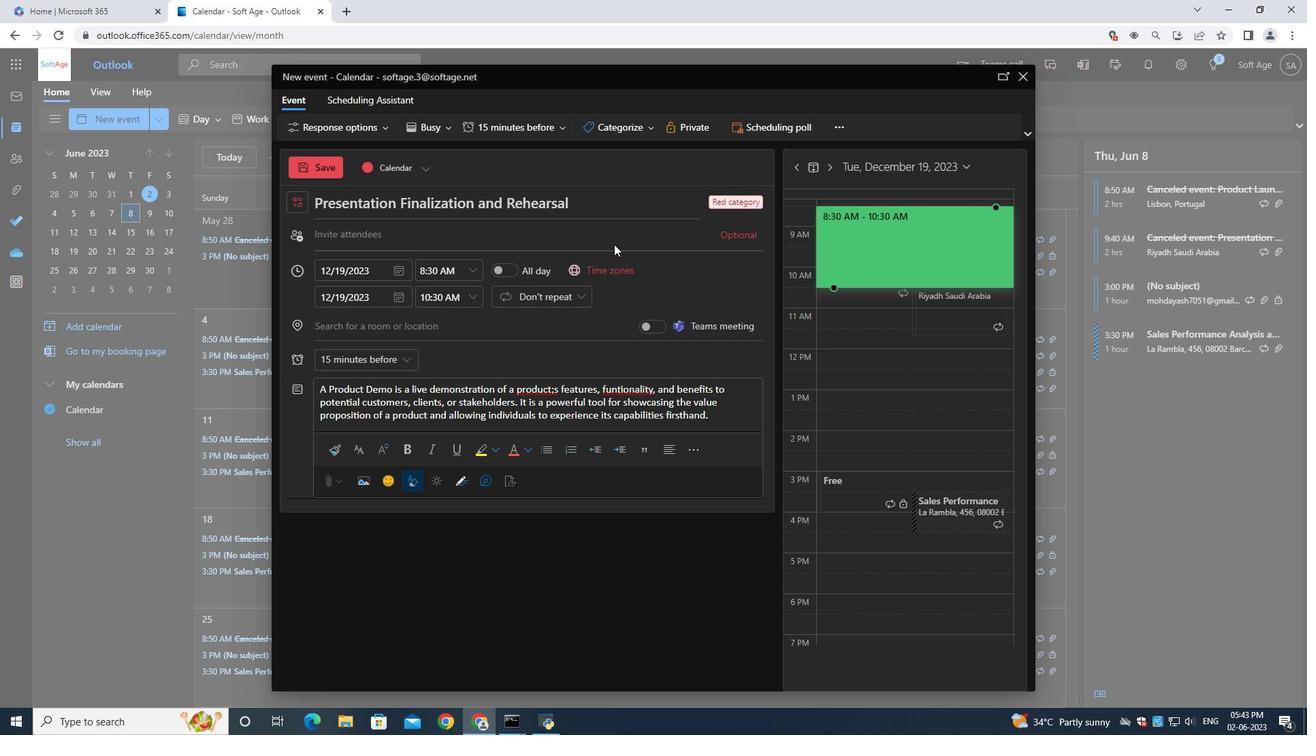 
Action: Mouse moved to (399, 325)
Screenshot: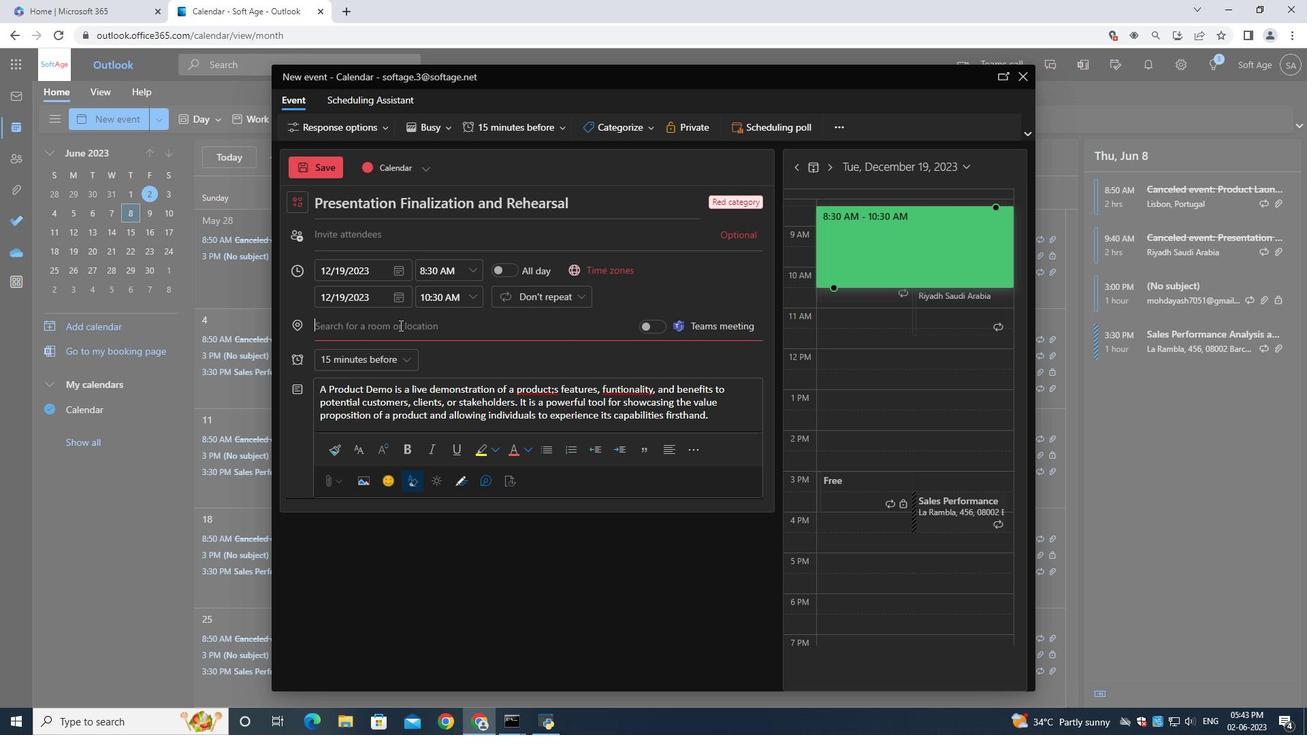 
Action: Mouse pressed left at (399, 325)
Screenshot: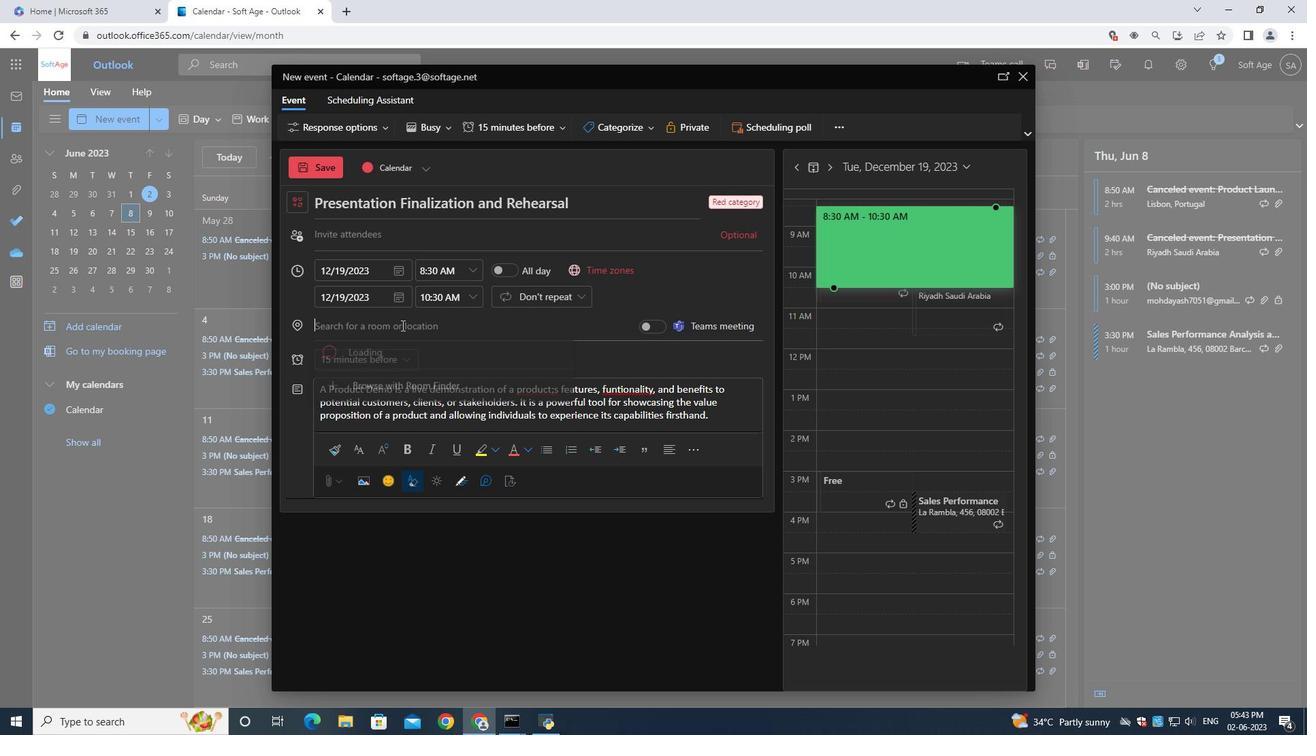
Action: Mouse moved to (401, 325)
Screenshot: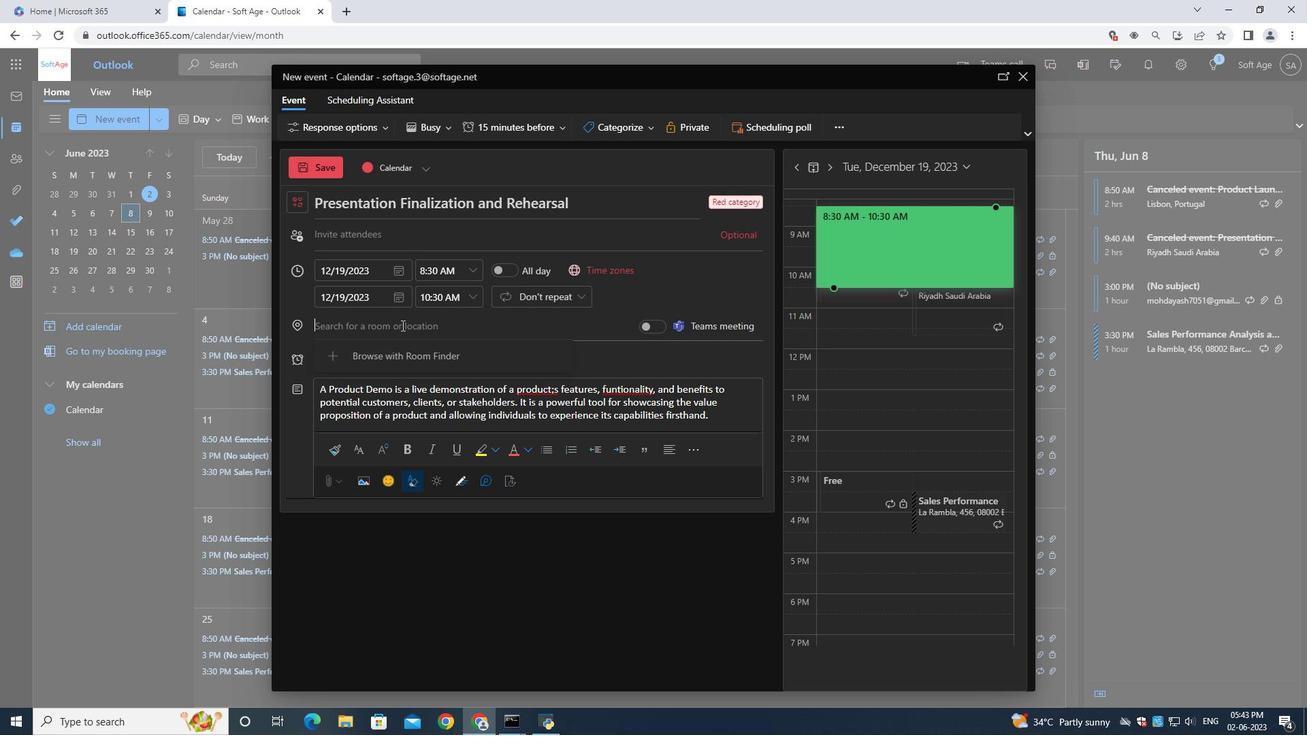 
Action: Key pressed 654<Key.space><Key.shift>Palais<Key.space><Key.backspace><Key.backspace><Key.backspace><Key.backspace><Key.backspace><Key.backspace><Key.backspace><Key.backspace><Key.space><Key.space><Key.shift>Palais<Key.space>des<Key.space><Key.shift>Festivals,<Key.space><Key.shift><Key.shift><Key.shift><Key.shift><Key.shift><Key.shift><Key.shift><Key.shift><Key.shift><Key.shift>Cannes,<Key.space><Key.shift>France
Screenshot: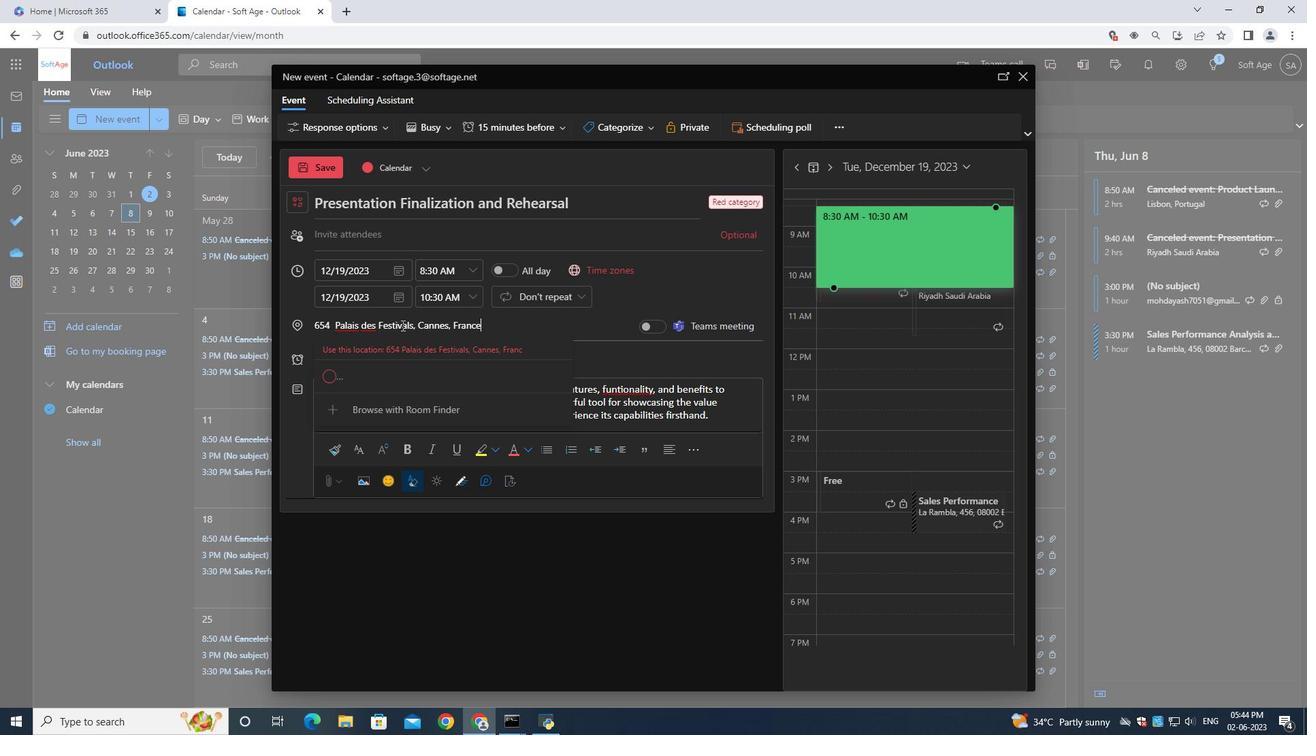 
Action: Mouse moved to (410, 237)
Screenshot: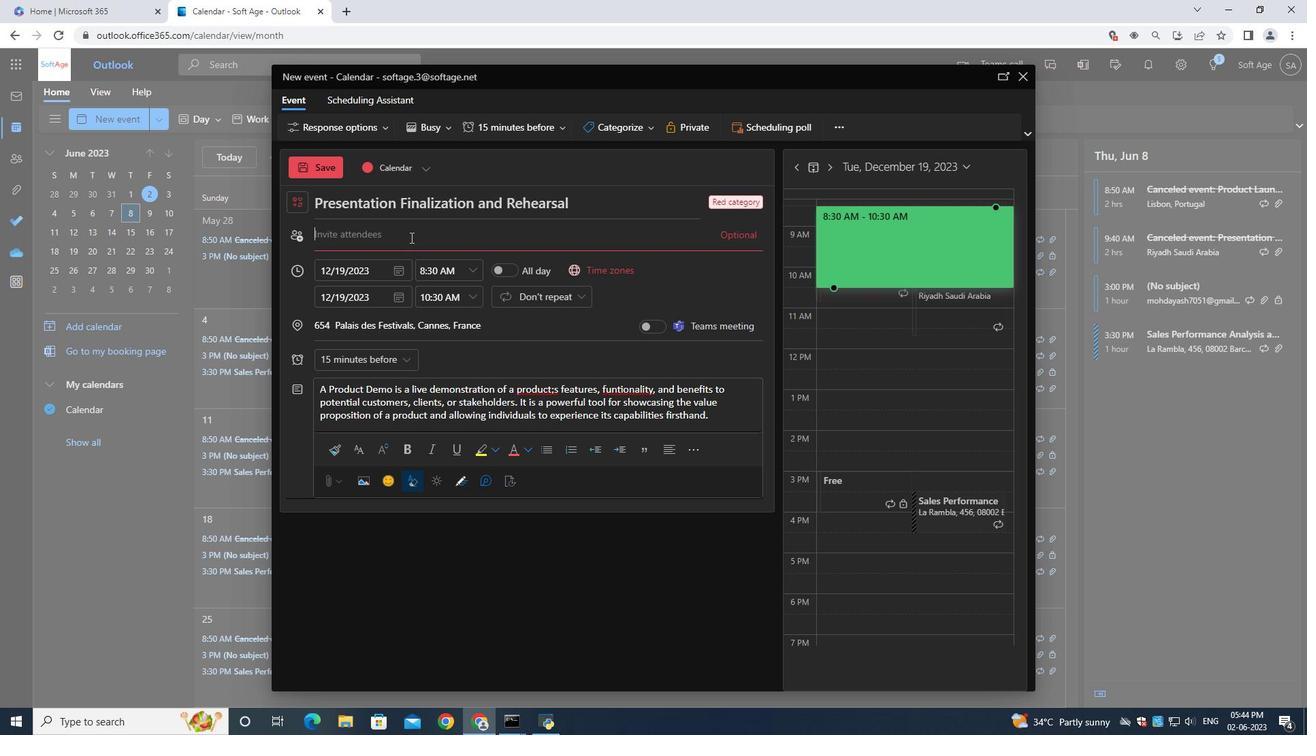 
Action: Mouse pressed left at (410, 237)
Screenshot: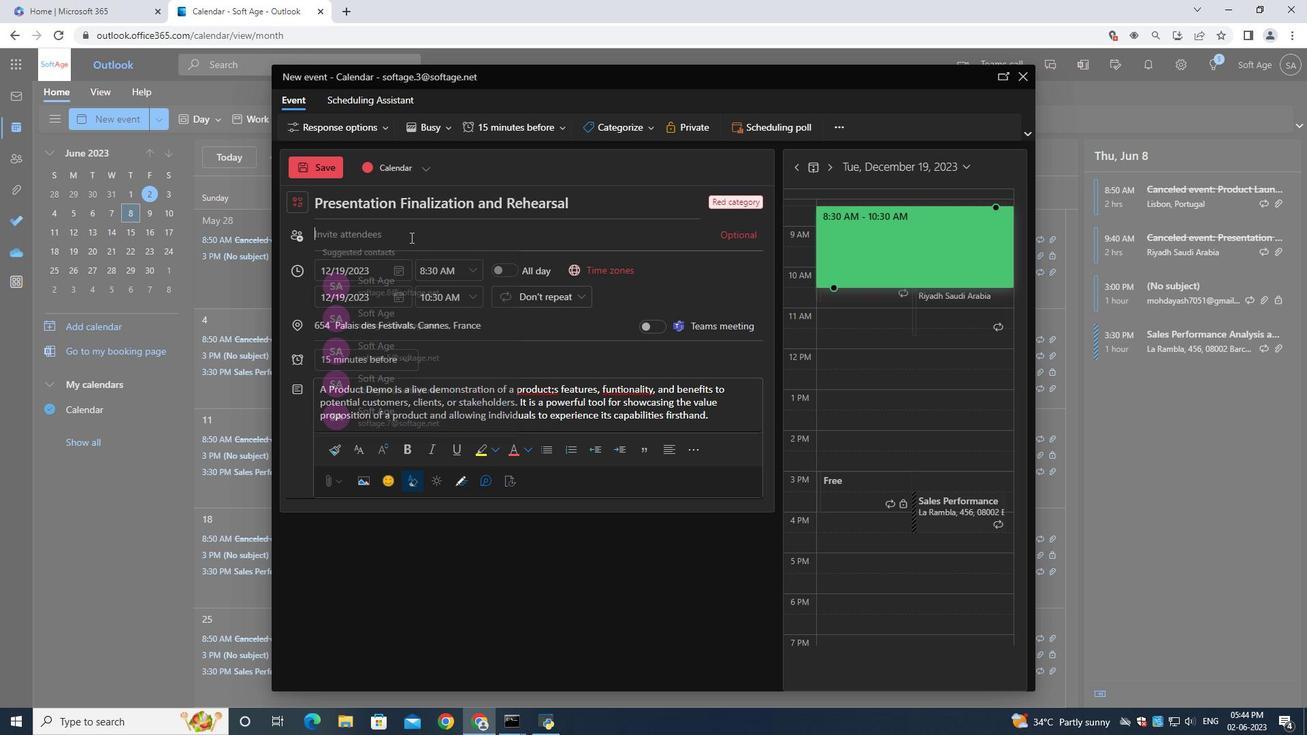 
Action: Key pressed softage.10<Key.shift><Key.shift><Key.shift><Key.shift>@softage.net
Screenshot: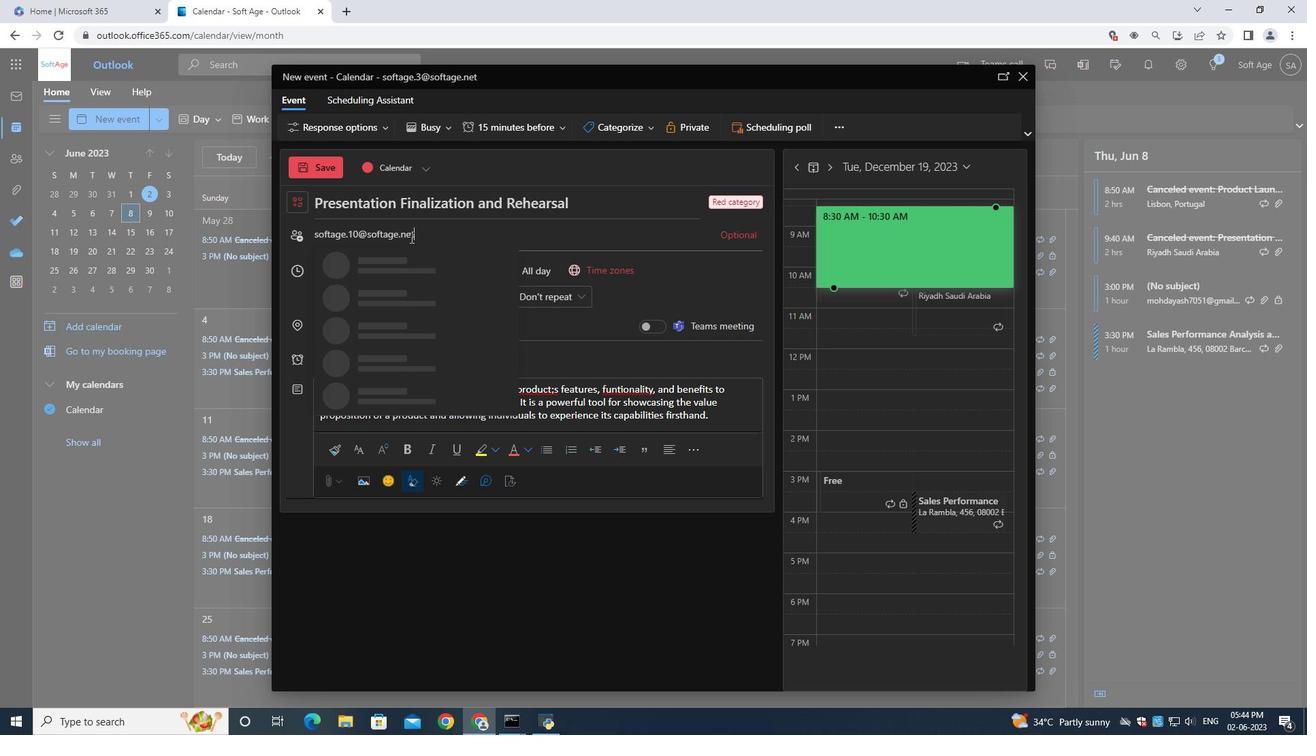 
Action: Mouse moved to (418, 273)
Screenshot: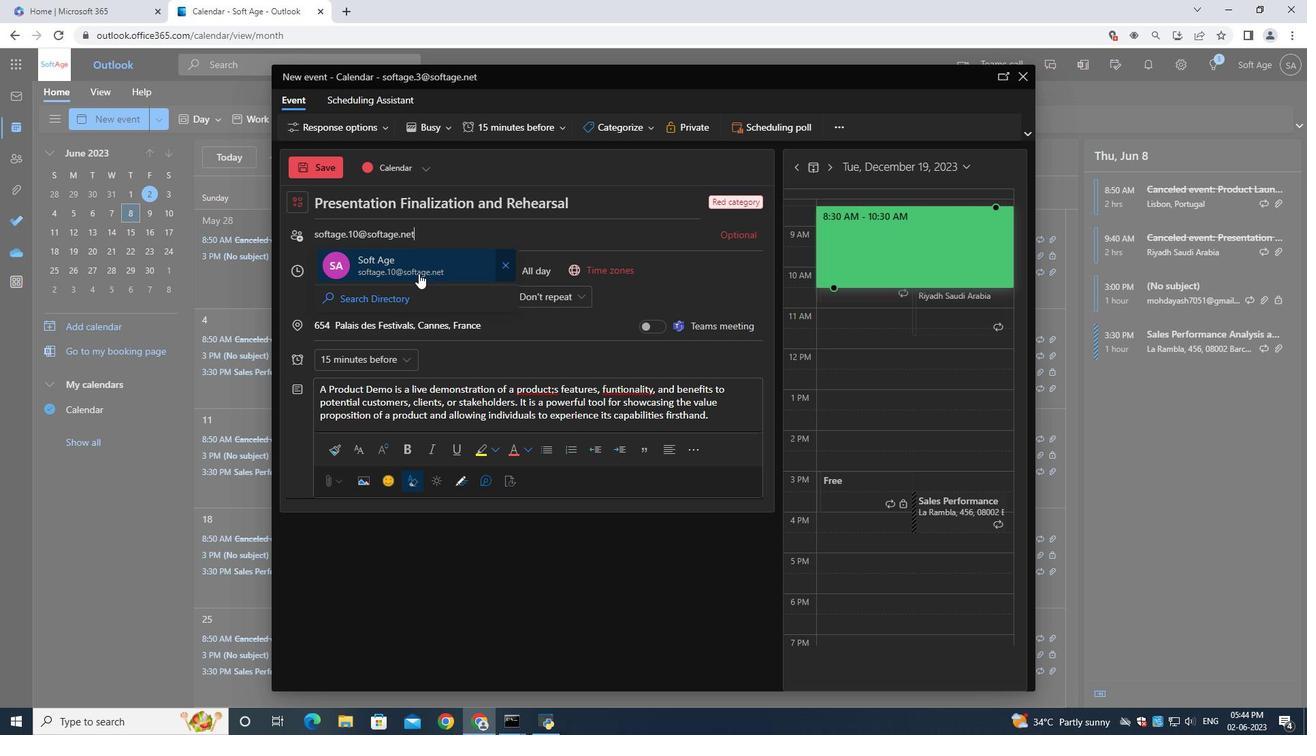 
Action: Mouse pressed left at (418, 273)
Screenshot: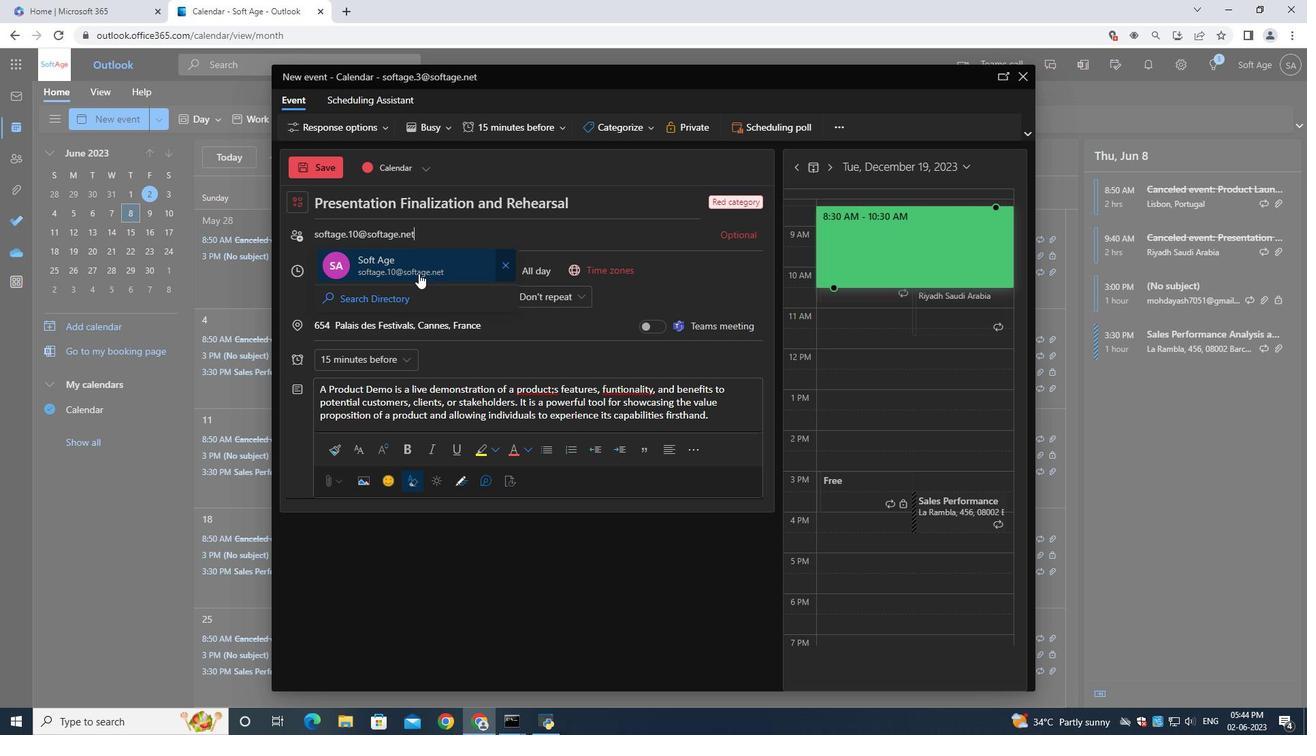 
Action: Mouse moved to (420, 253)
Screenshot: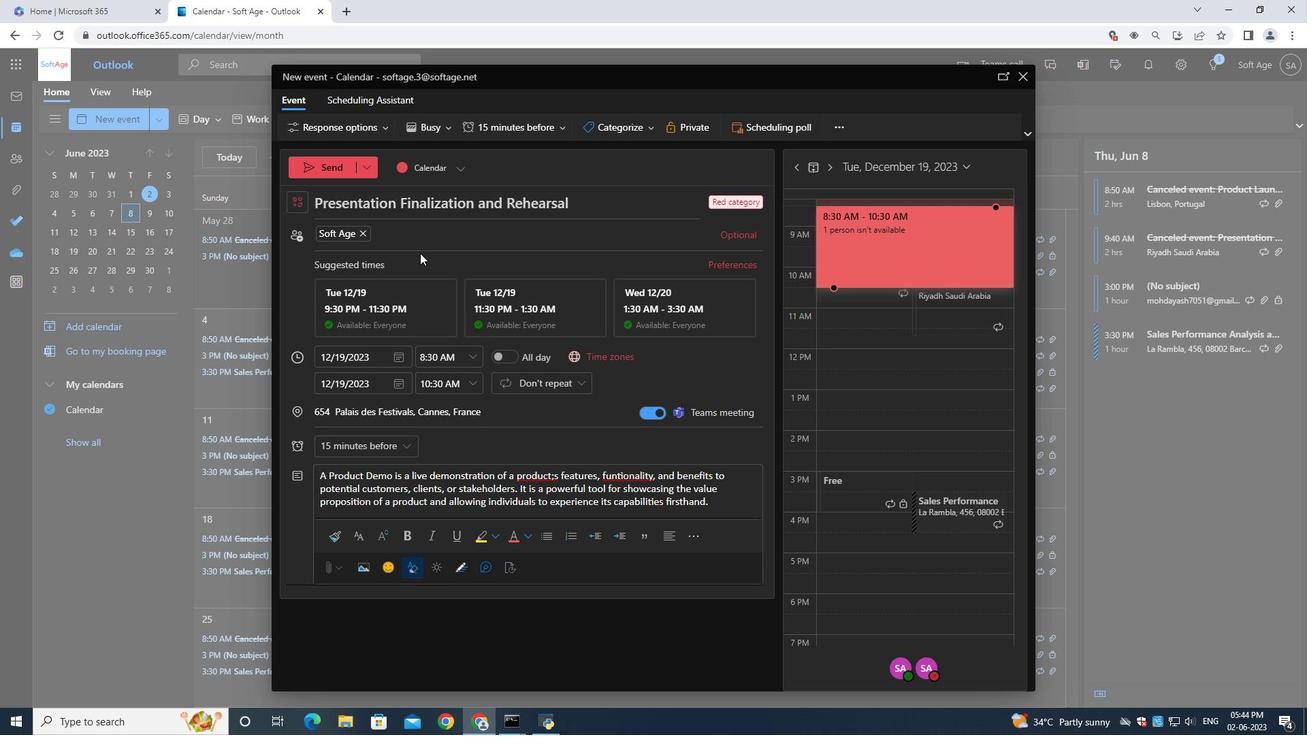 
Action: Key pressed softage.1<Key.shift>@softage.net
Screenshot: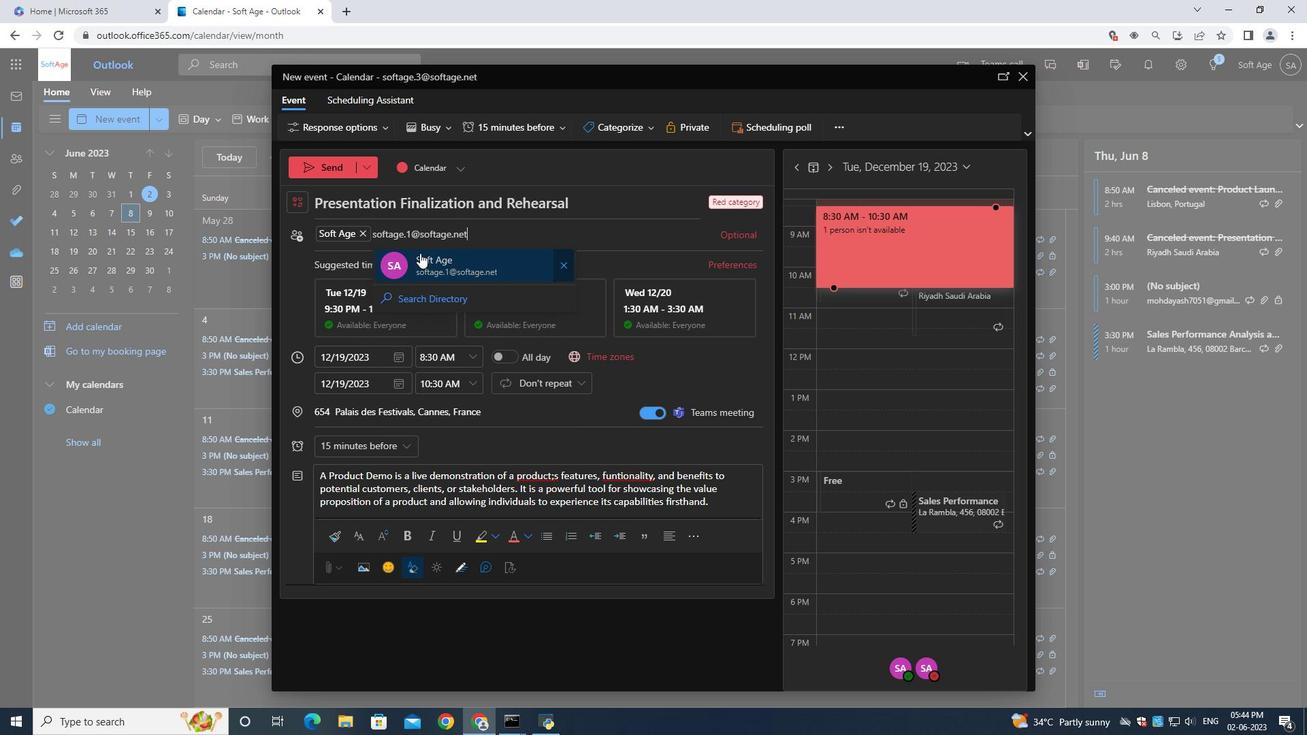 
Action: Mouse moved to (475, 260)
Screenshot: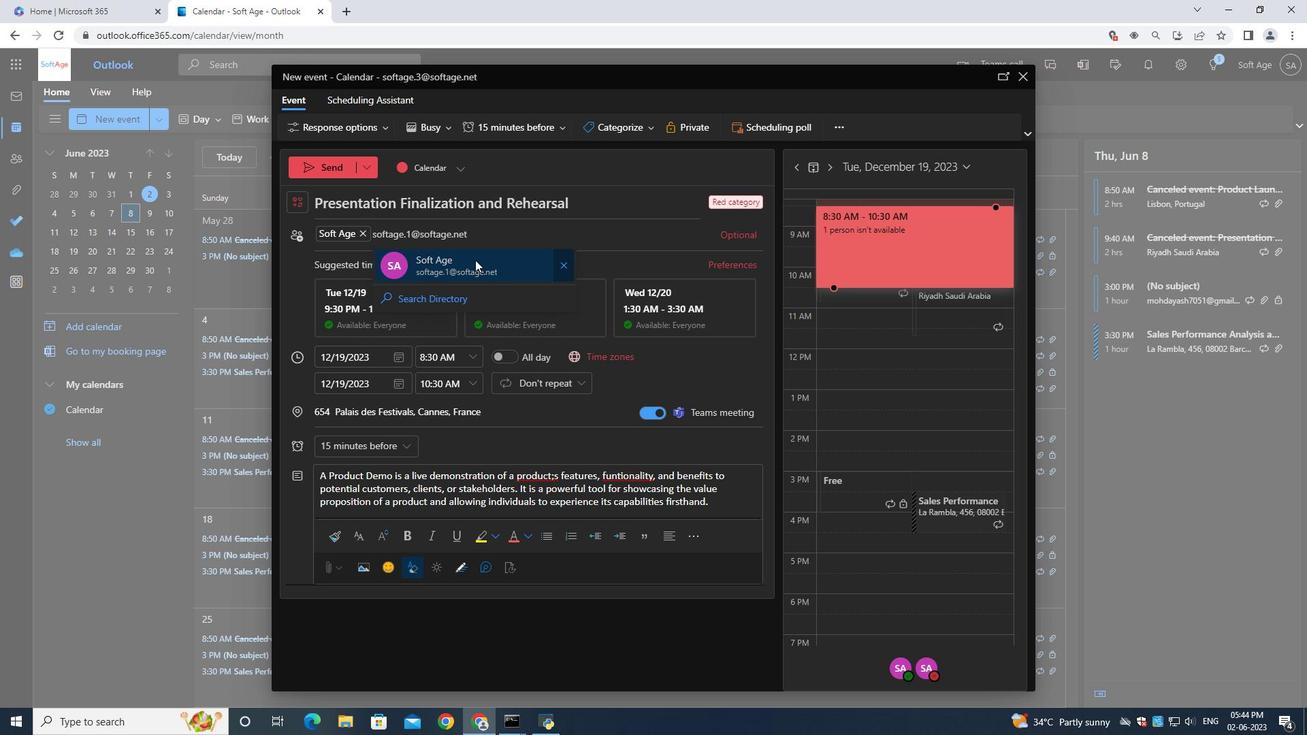 
Action: Mouse pressed left at (475, 260)
Screenshot: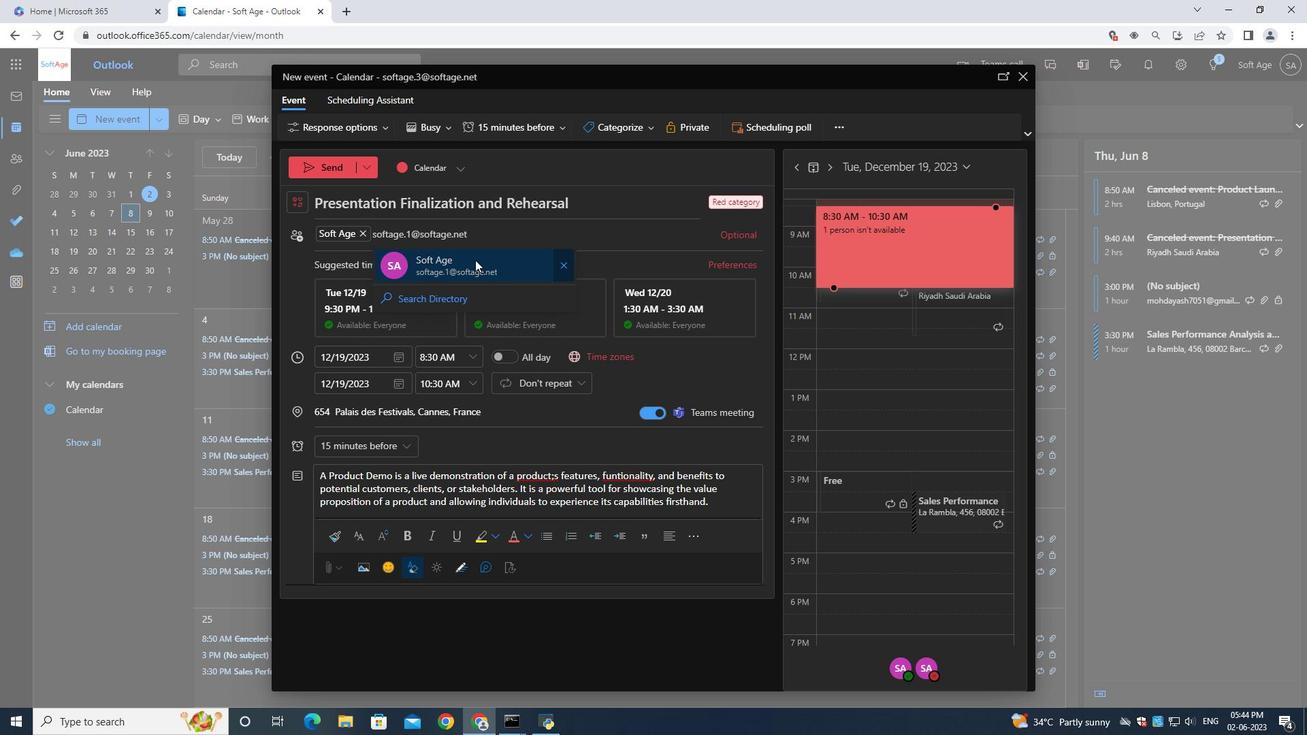 
Action: Mouse moved to (354, 448)
Screenshot: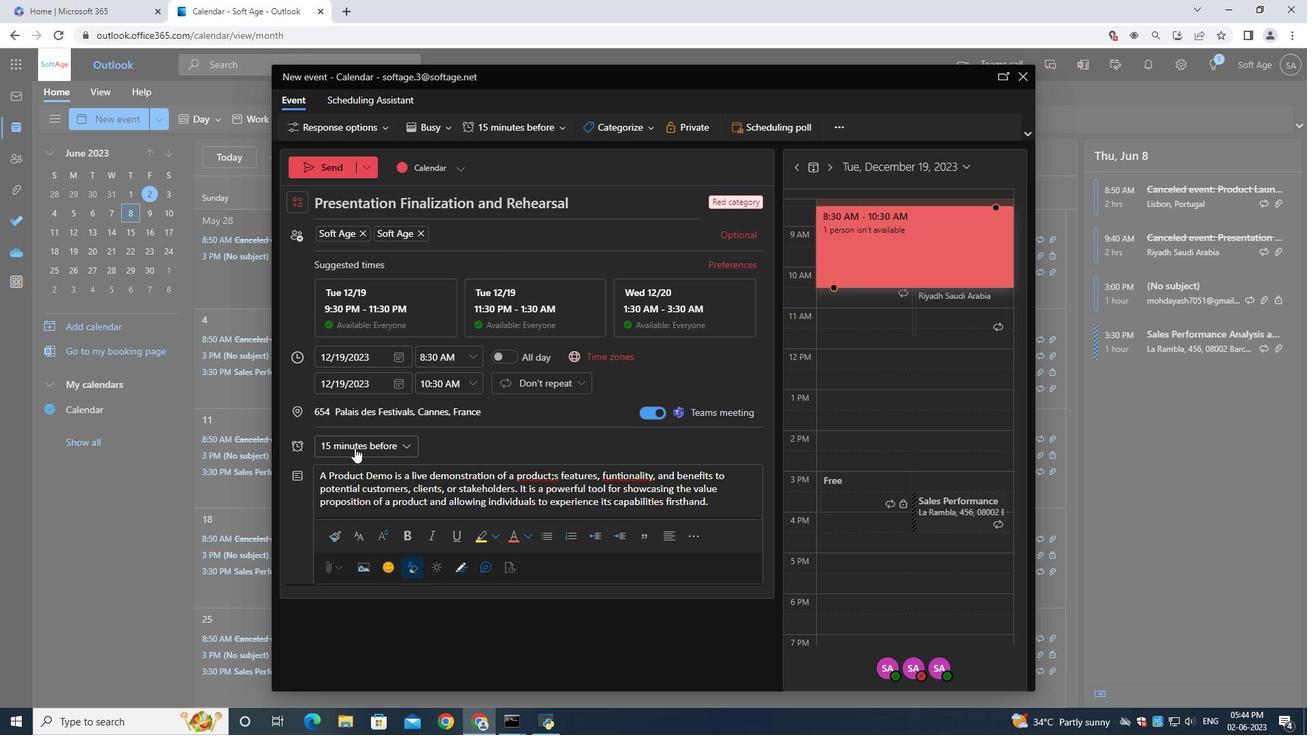 
Action: Mouse pressed left at (354, 448)
Screenshot: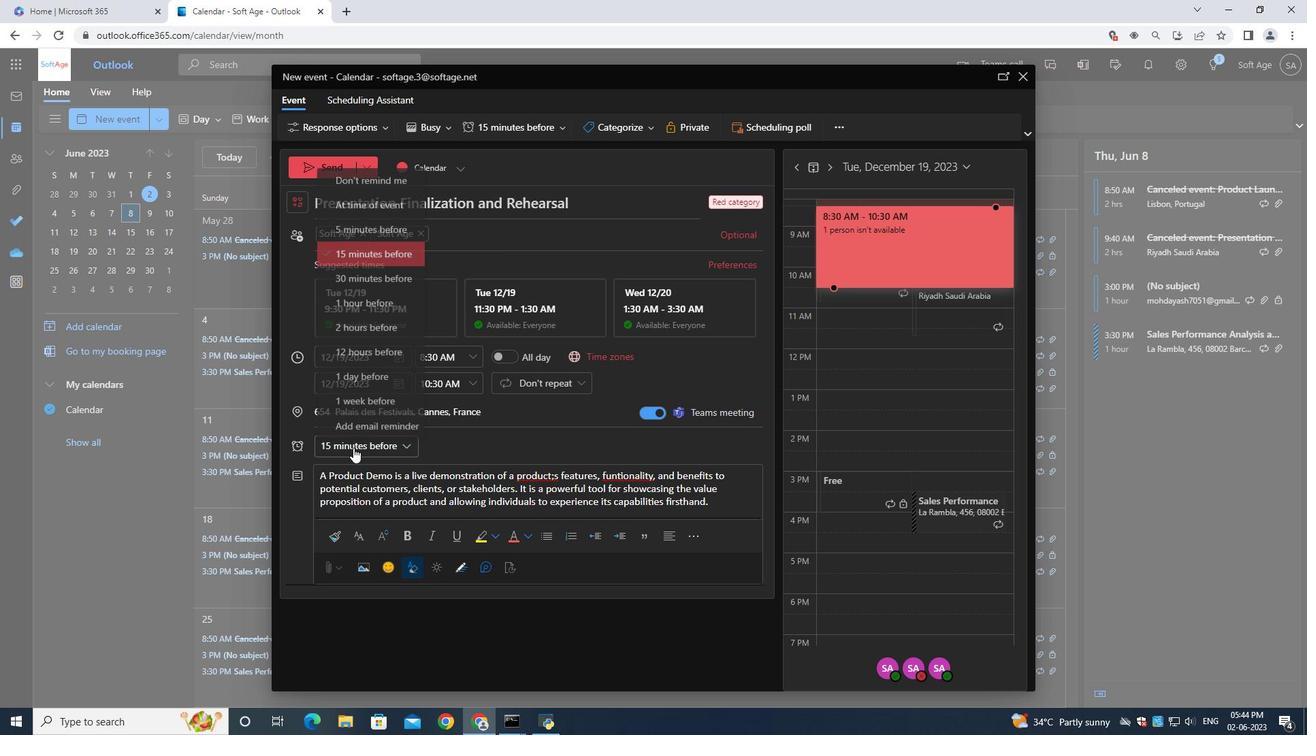 
Action: Mouse moved to (375, 283)
Screenshot: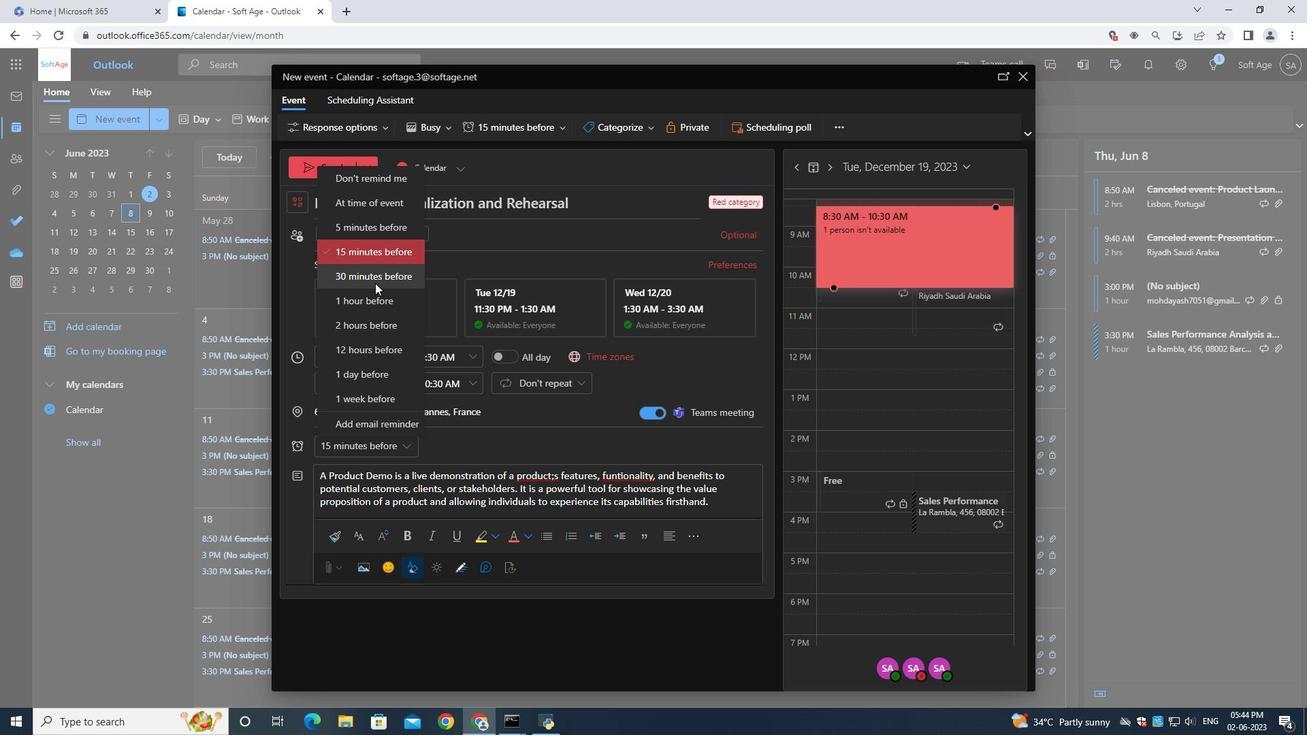 
Action: Mouse pressed left at (375, 283)
Screenshot: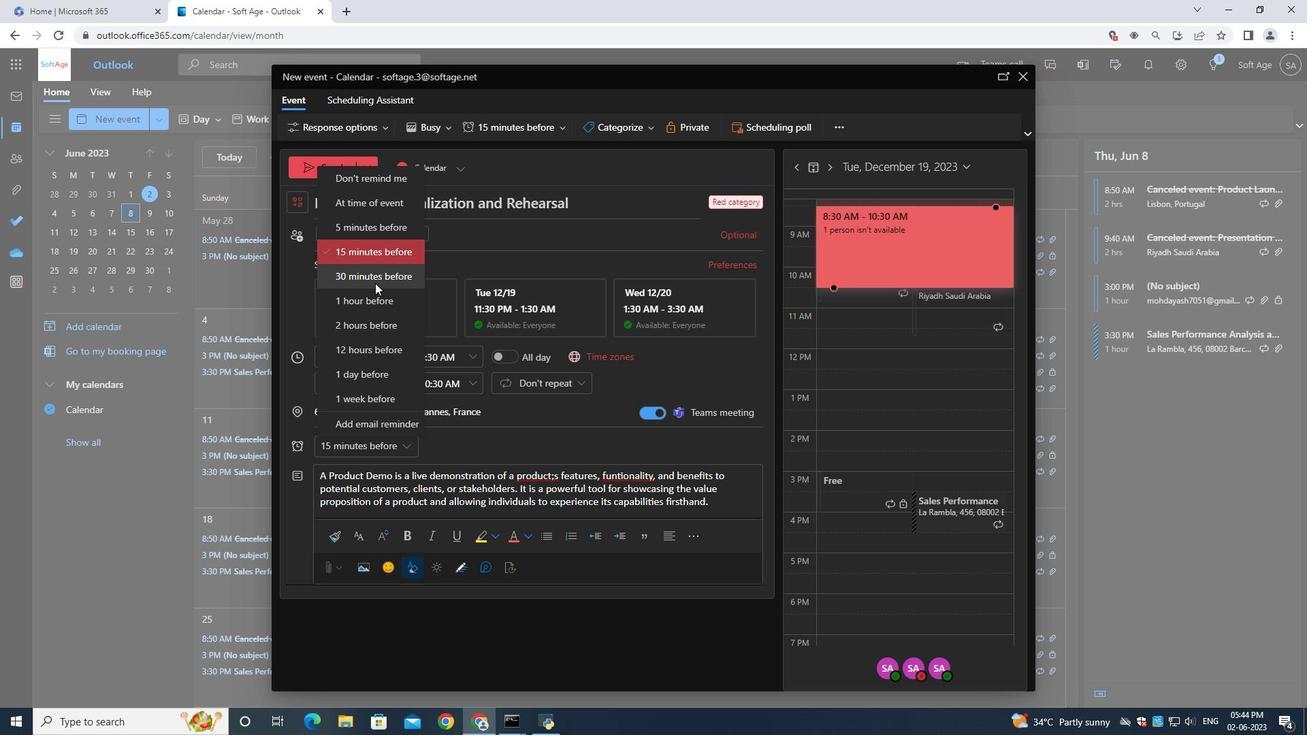 
Action: Mouse moved to (339, 171)
Screenshot: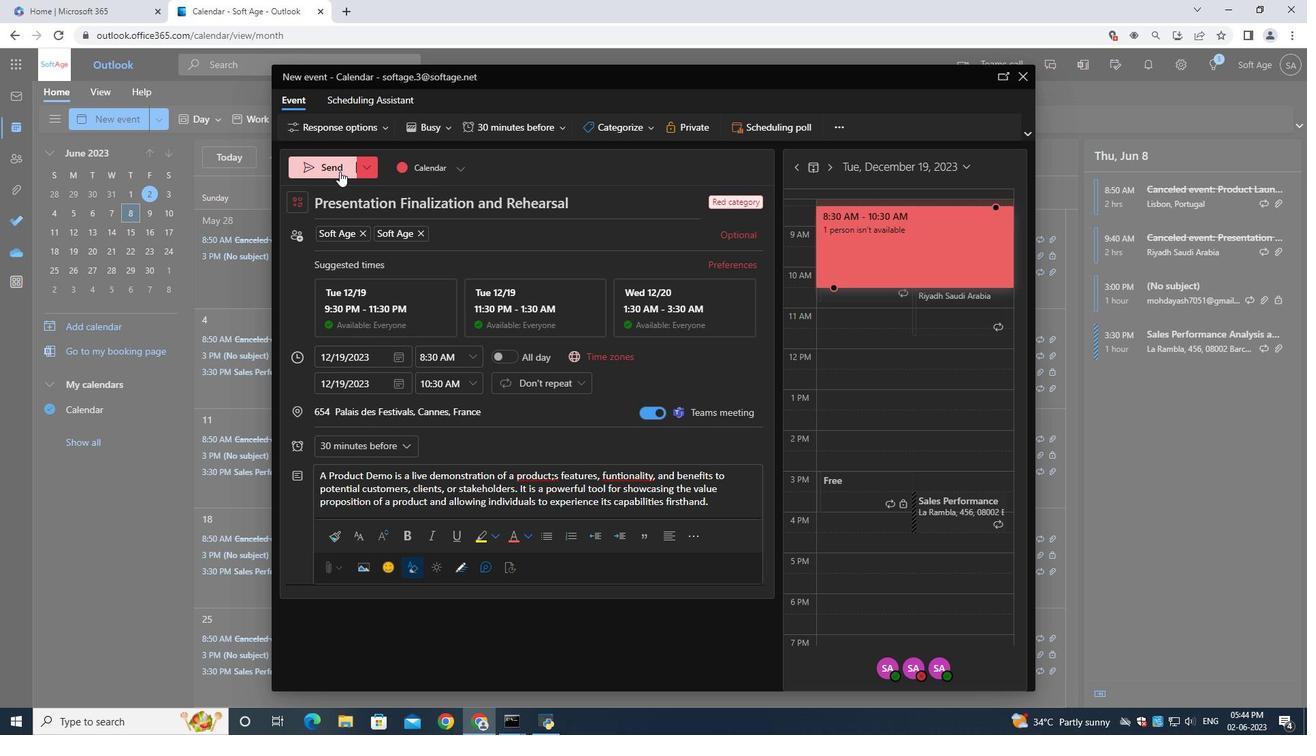 
Action: Mouse pressed left at (339, 171)
Screenshot: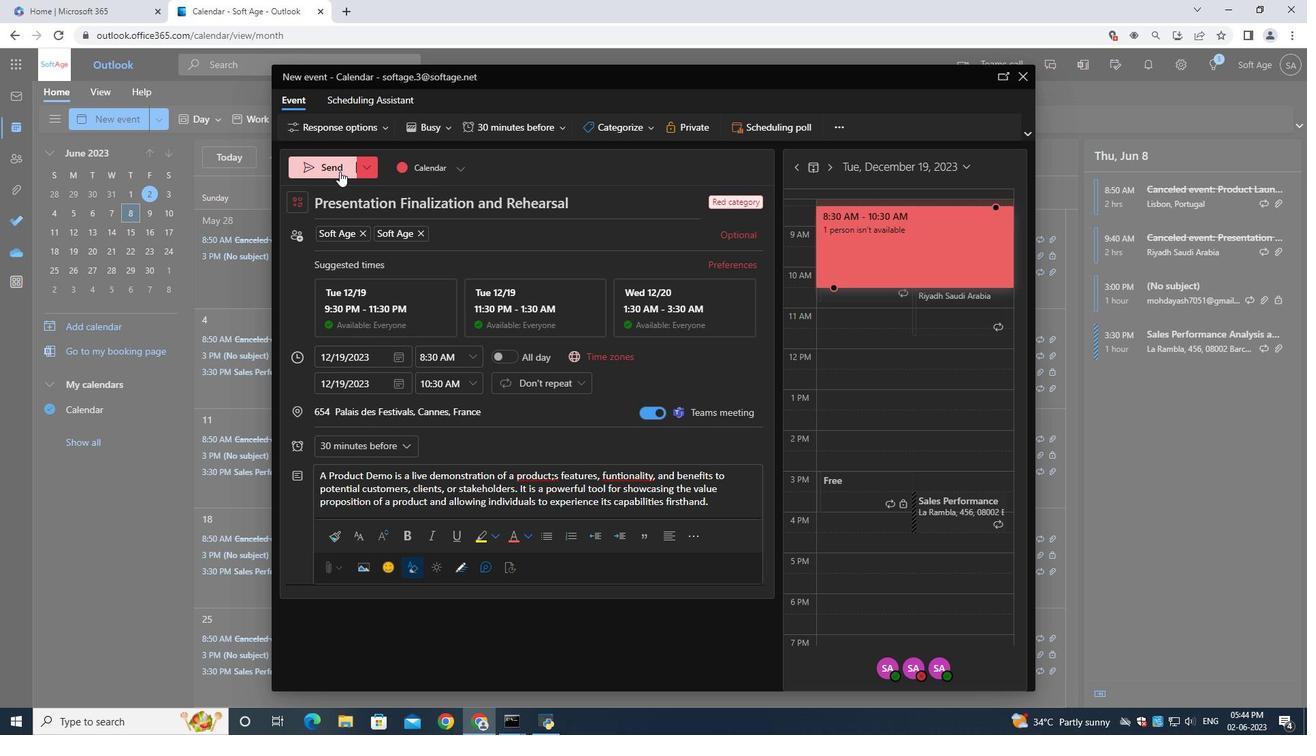 
Action: Mouse moved to (615, 302)
Screenshot: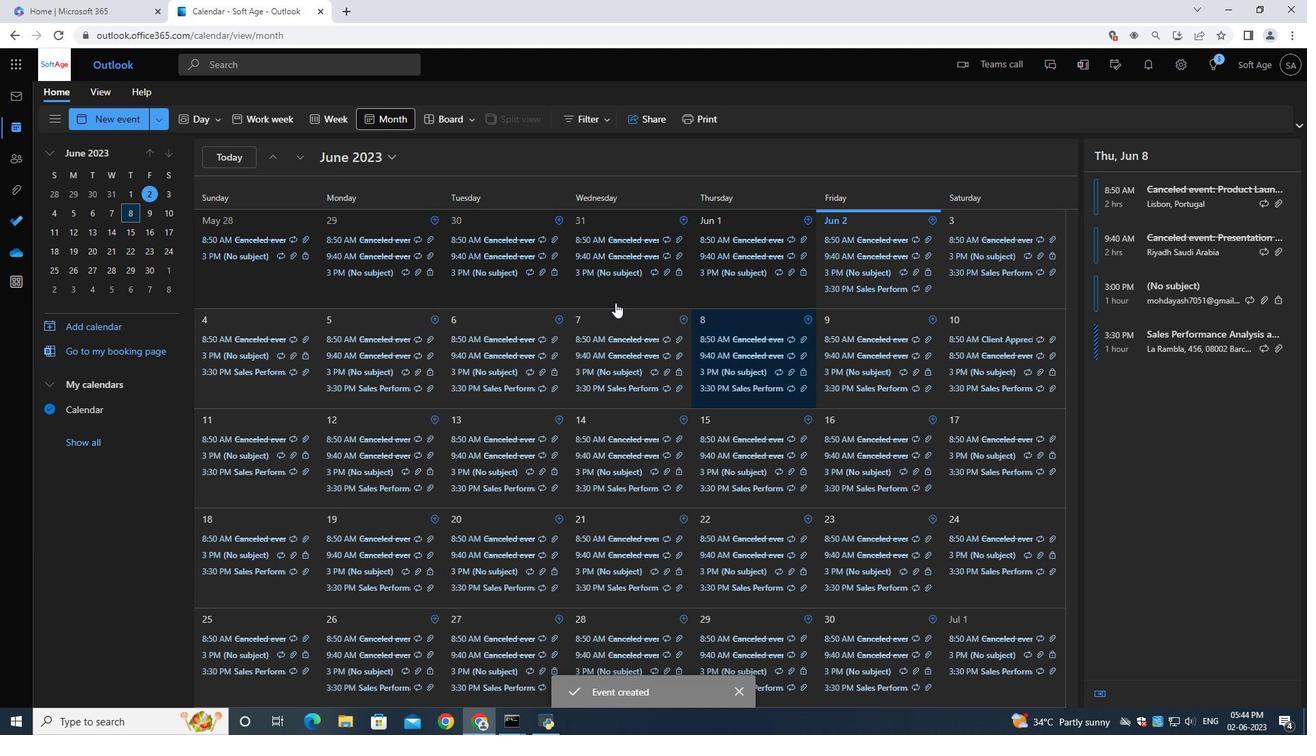 
